 Task: Add an event with the title Third Candidate Interview with Panel, date '2024/05/21', time 7:50 AM to 9:50 AMand add a description: The Interview with Aman is a structured and focused conversation aimed at assessing their qualifications, skills, and suitability for a specific job role or position within the organization. The interview provides an opportunity for the hiring team to gather valuable information about the candidate's experience, abilities, and potential cultural fit., put the event into Yellow category, logged in from the account softage.9@softage.netand send the event invitation to softage.1@softage.net with CC to  softage.2@softage.net. Set a reminder for the event 5 minutes before
Action: Mouse moved to (85, 117)
Screenshot: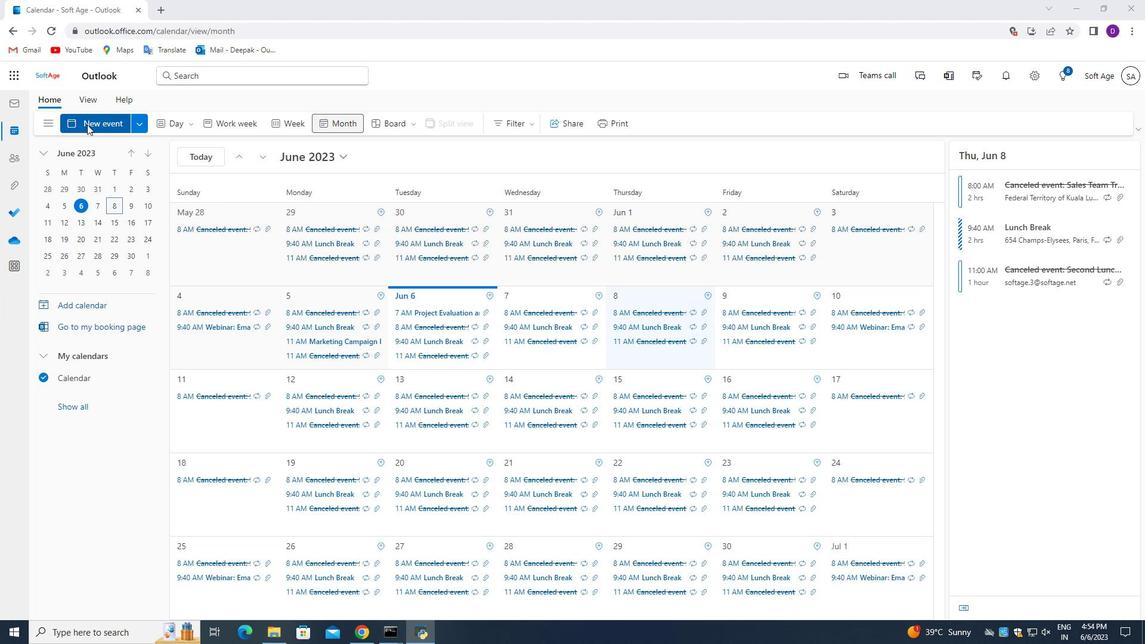 
Action: Mouse pressed left at (85, 117)
Screenshot: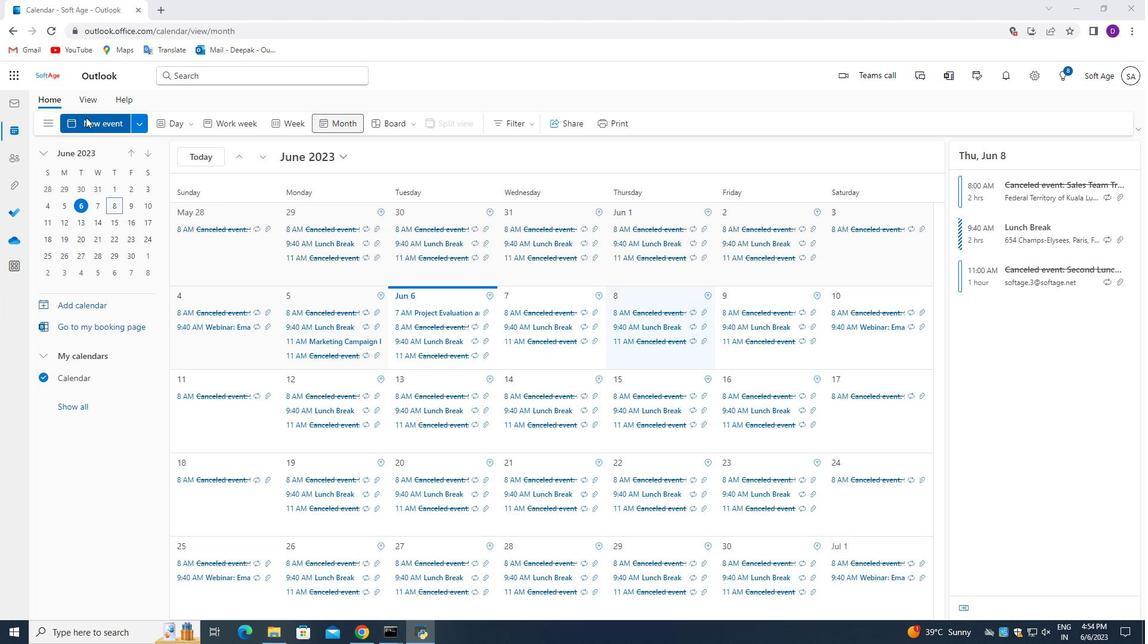 
Action: Mouse moved to (406, 434)
Screenshot: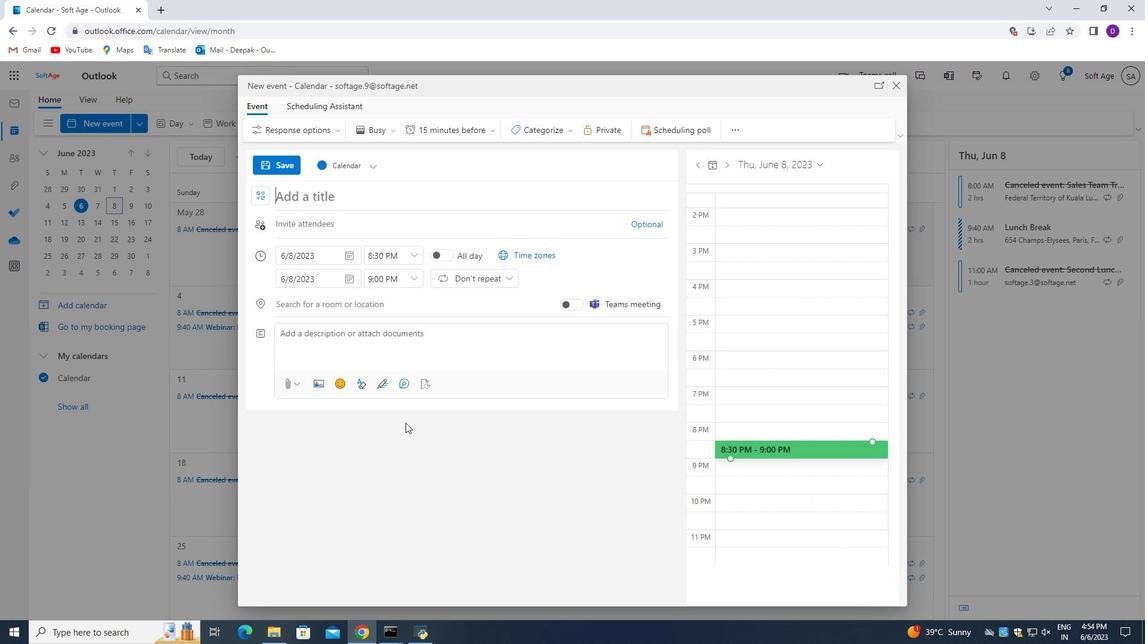 
Action: Key pressed <Key.shift_r>Third<Key.space><Key.shift_r>Candidate<Key.space><Key.shift>Interview<Key.space>with<Key.space><Key.shift>Panel,<Key.backspace>
Screenshot: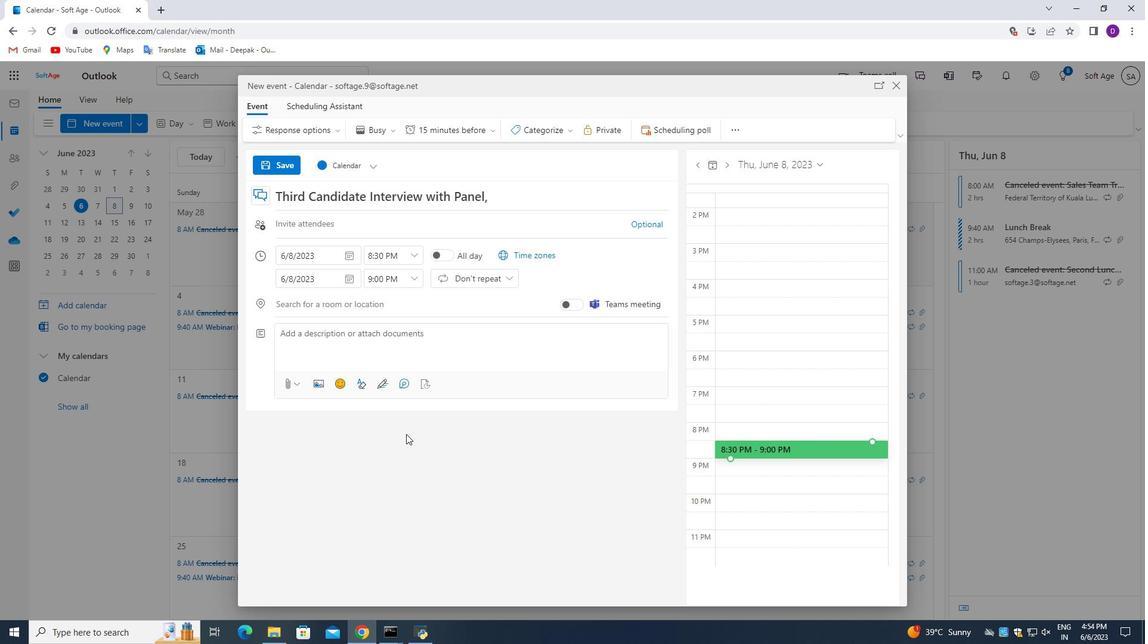 
Action: Mouse moved to (349, 254)
Screenshot: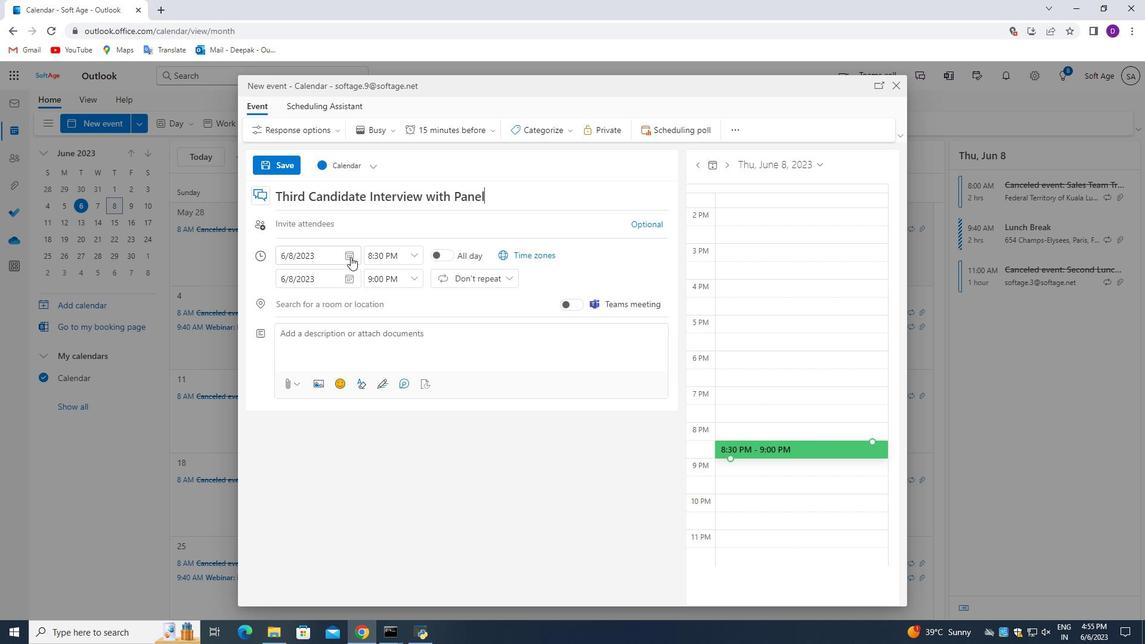 
Action: Mouse pressed left at (349, 254)
Screenshot: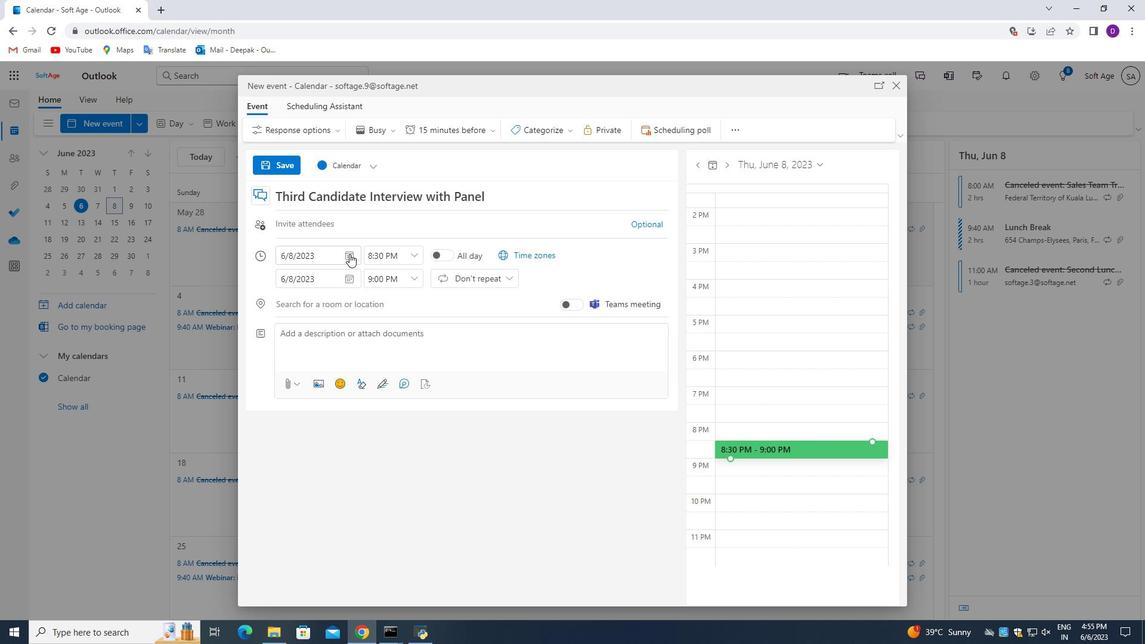 
Action: Mouse moved to (316, 278)
Screenshot: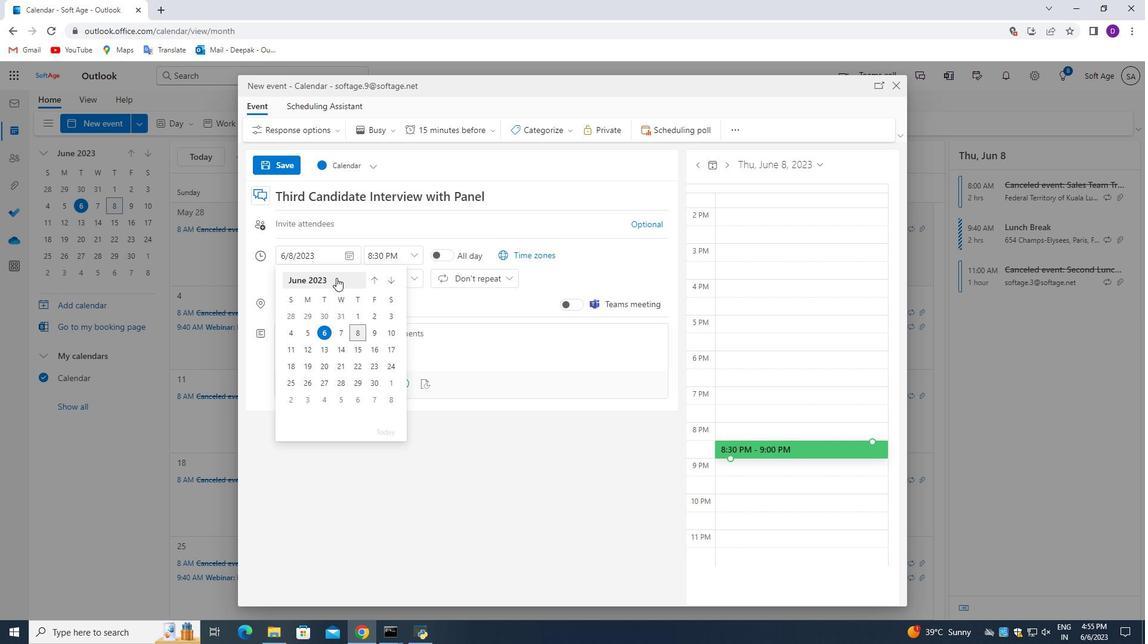 
Action: Mouse pressed left at (316, 278)
Screenshot: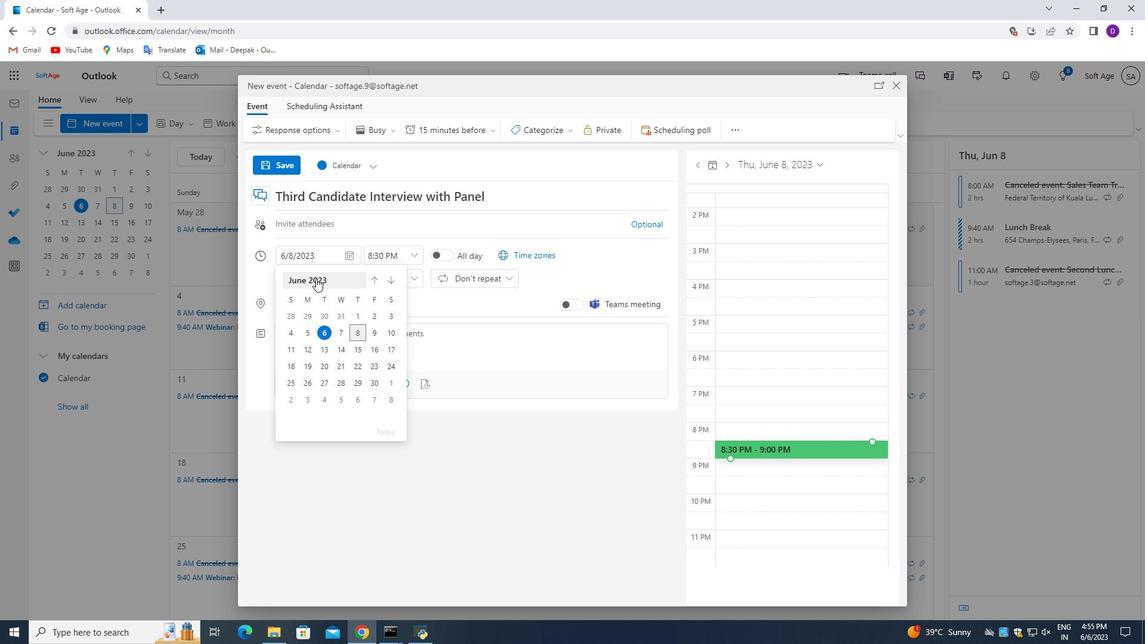 
Action: Mouse moved to (390, 284)
Screenshot: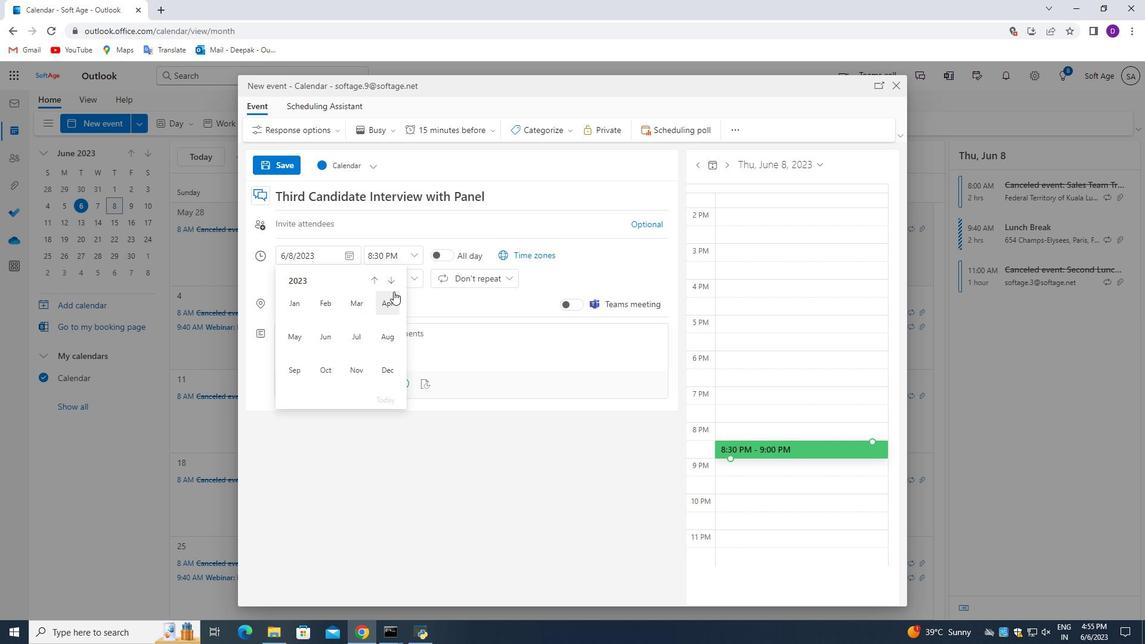 
Action: Mouse pressed left at (390, 284)
Screenshot: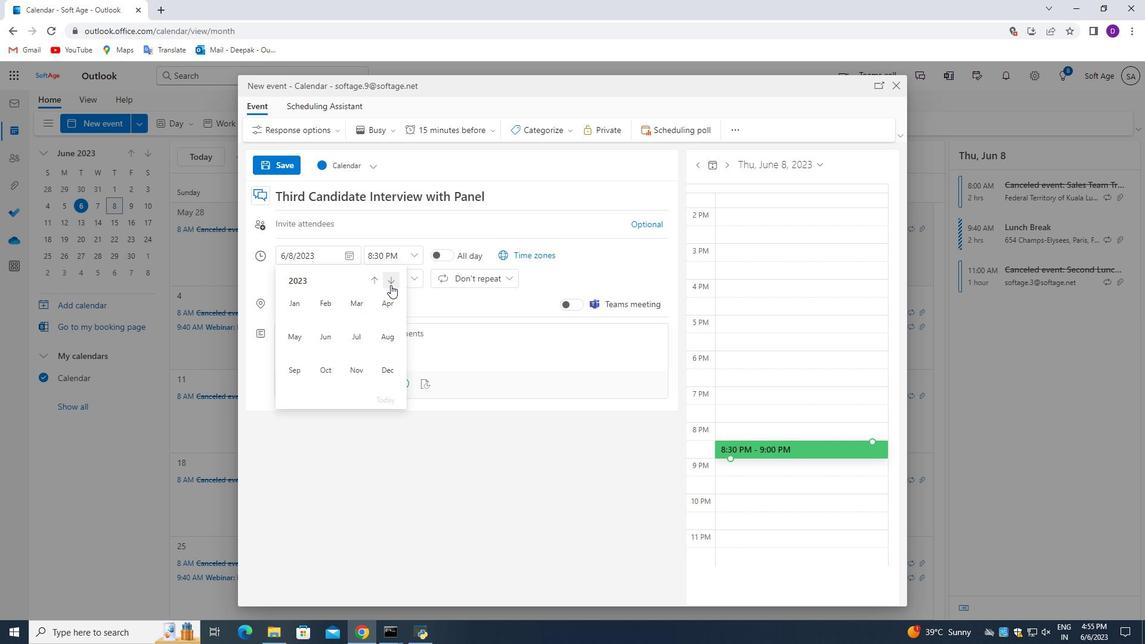 
Action: Mouse moved to (292, 335)
Screenshot: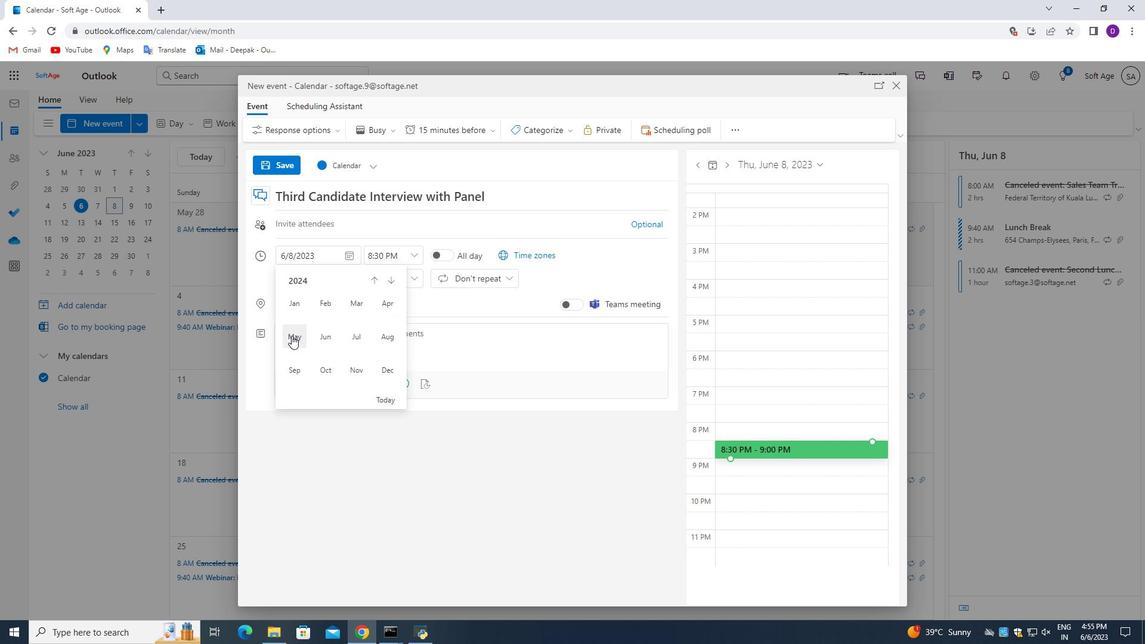 
Action: Mouse pressed left at (292, 335)
Screenshot: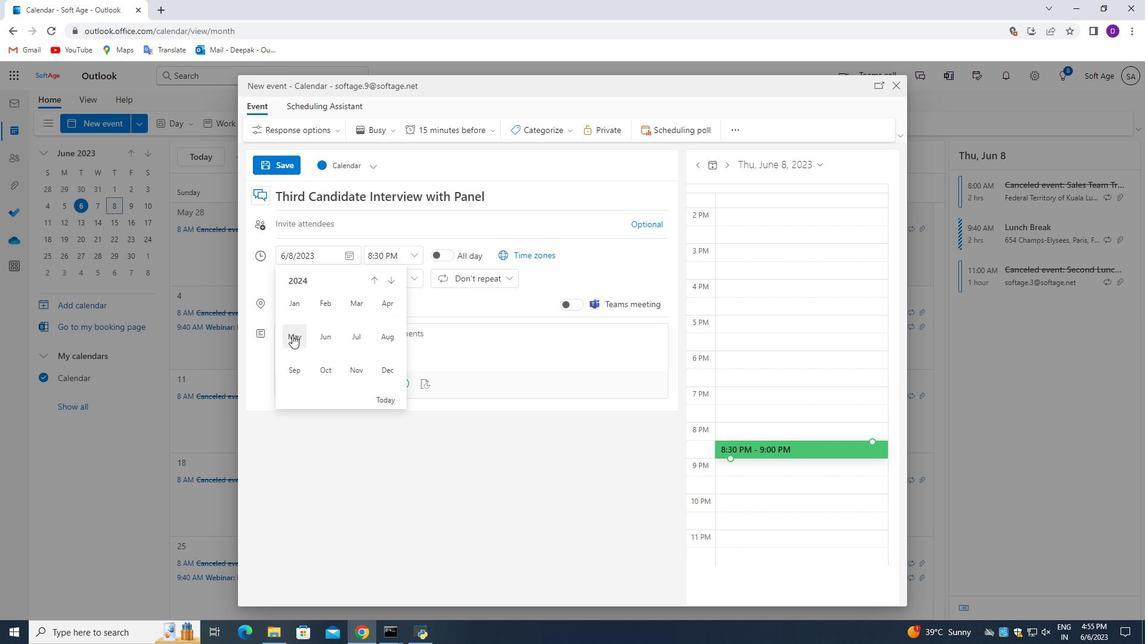 
Action: Mouse moved to (322, 364)
Screenshot: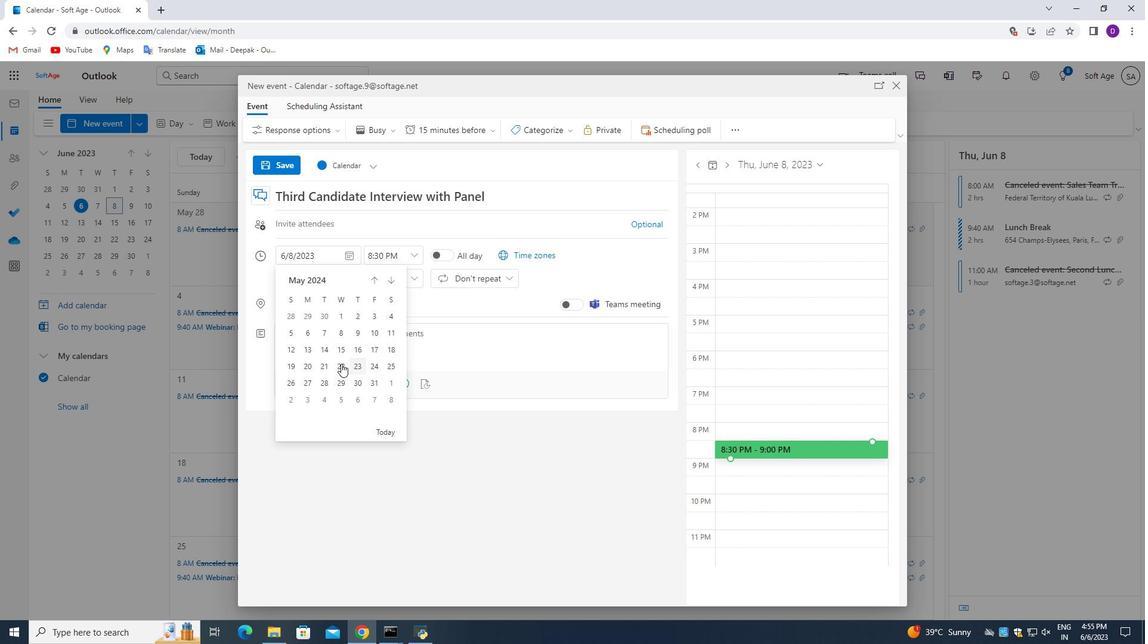 
Action: Mouse pressed left at (322, 364)
Screenshot: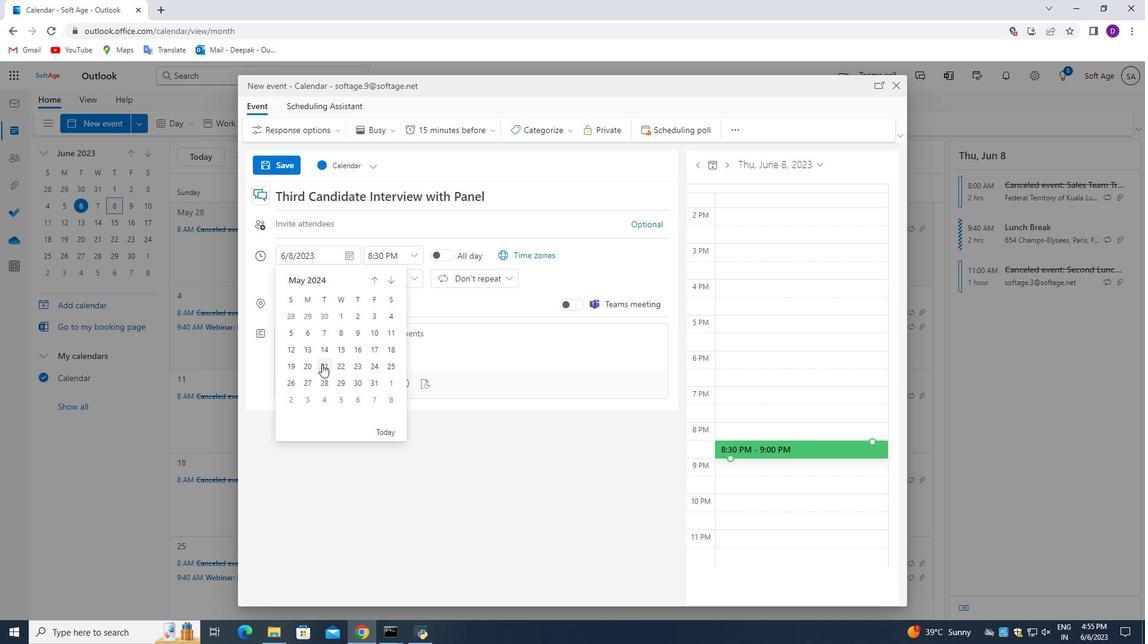 
Action: Mouse moved to (417, 256)
Screenshot: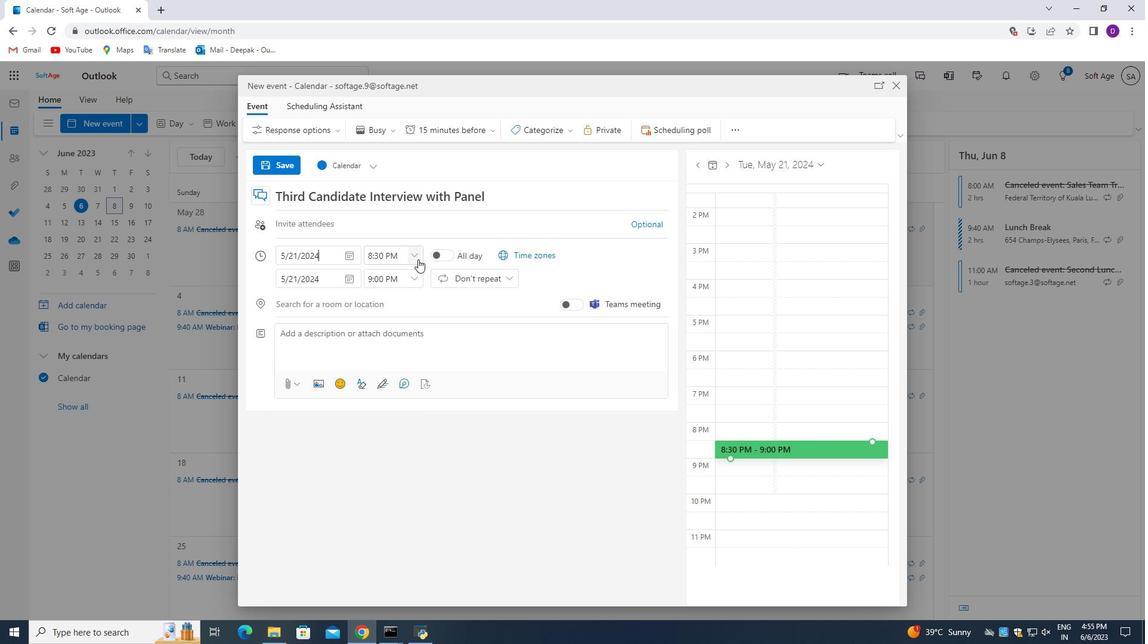 
Action: Mouse pressed left at (417, 256)
Screenshot: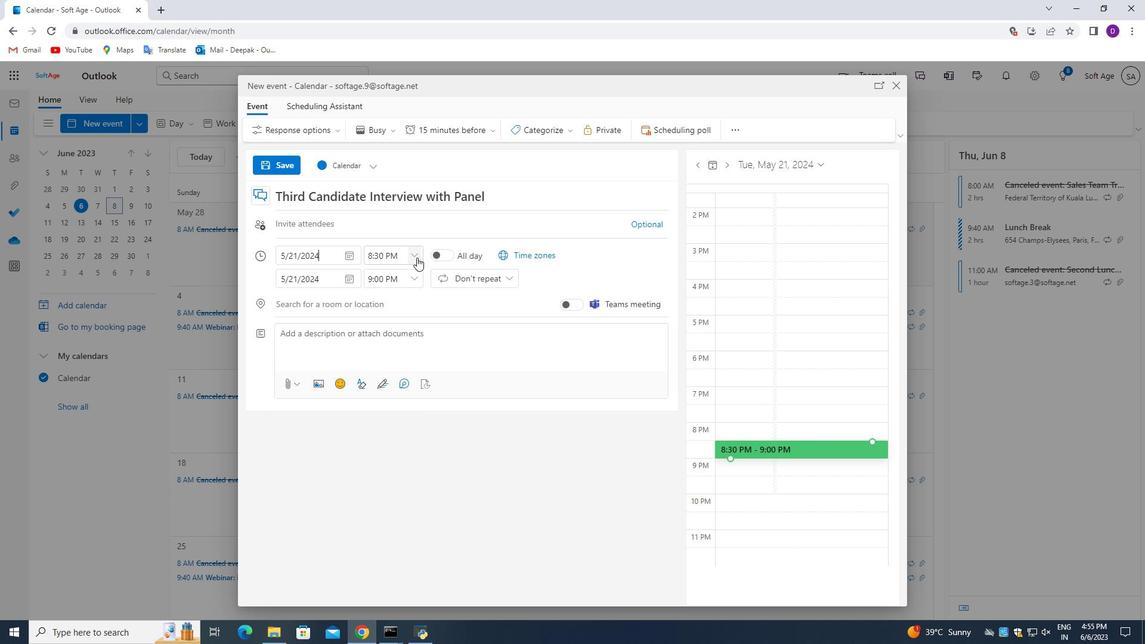 
Action: Mouse moved to (395, 346)
Screenshot: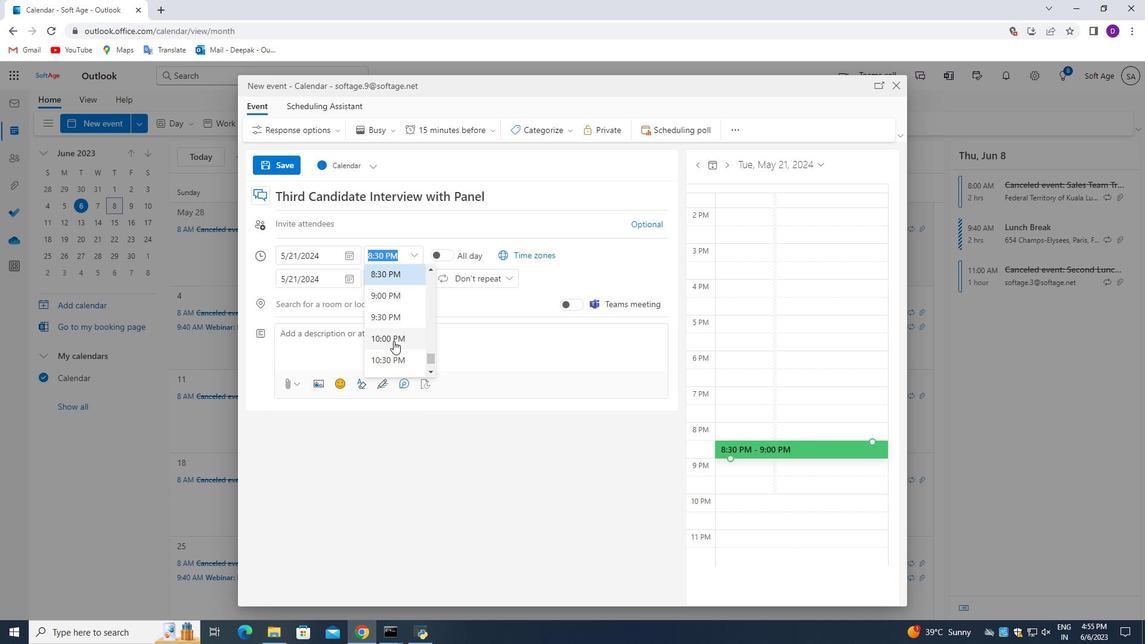 
Action: Mouse scrolled (395, 346) with delta (0, 0)
Screenshot: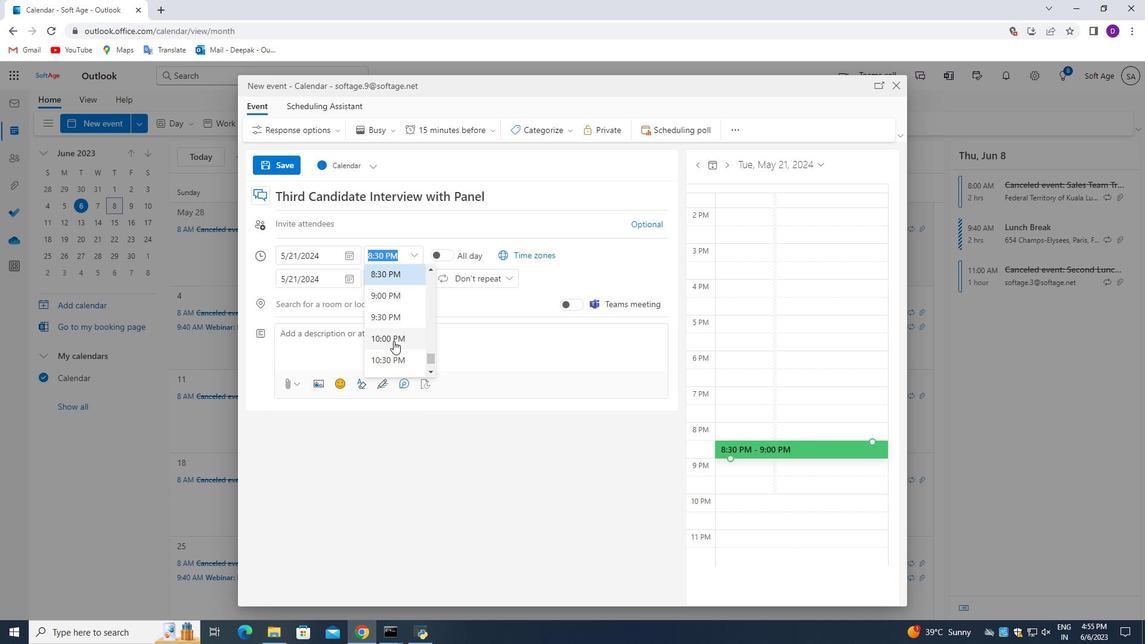 
Action: Mouse moved to (395, 347)
Screenshot: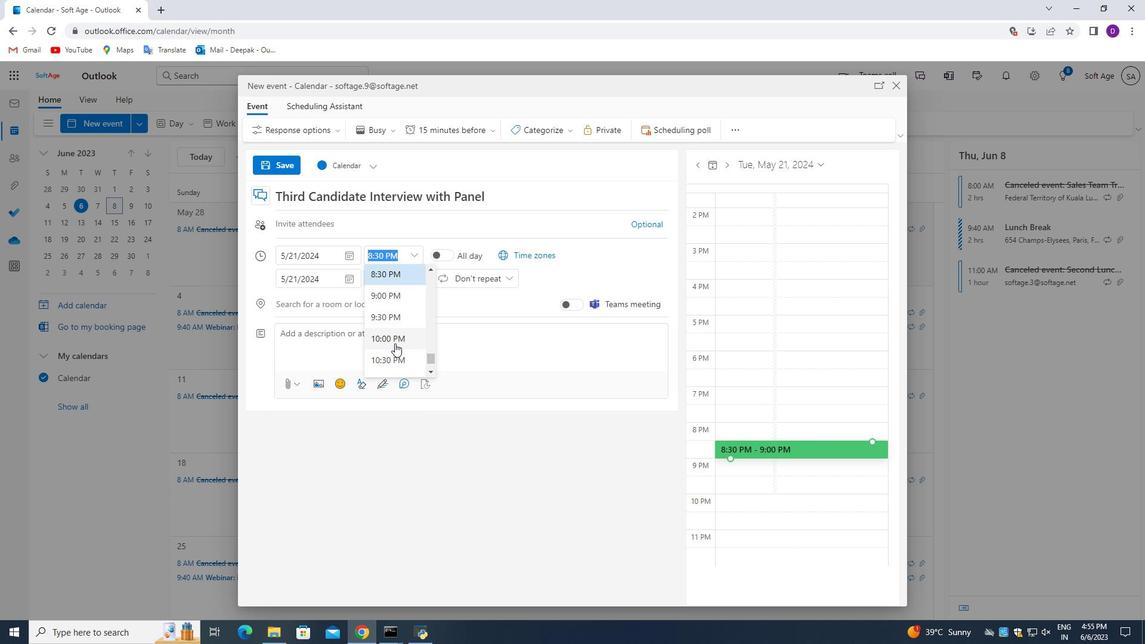 
Action: Mouse scrolled (395, 347) with delta (0, 0)
Screenshot: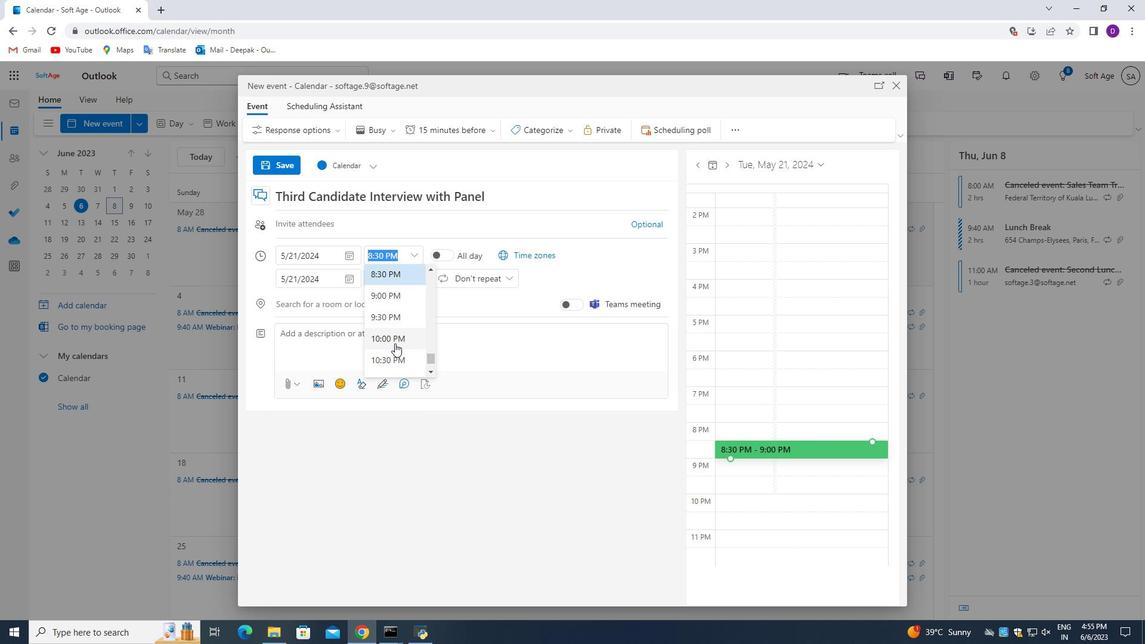 
Action: Mouse moved to (395, 347)
Screenshot: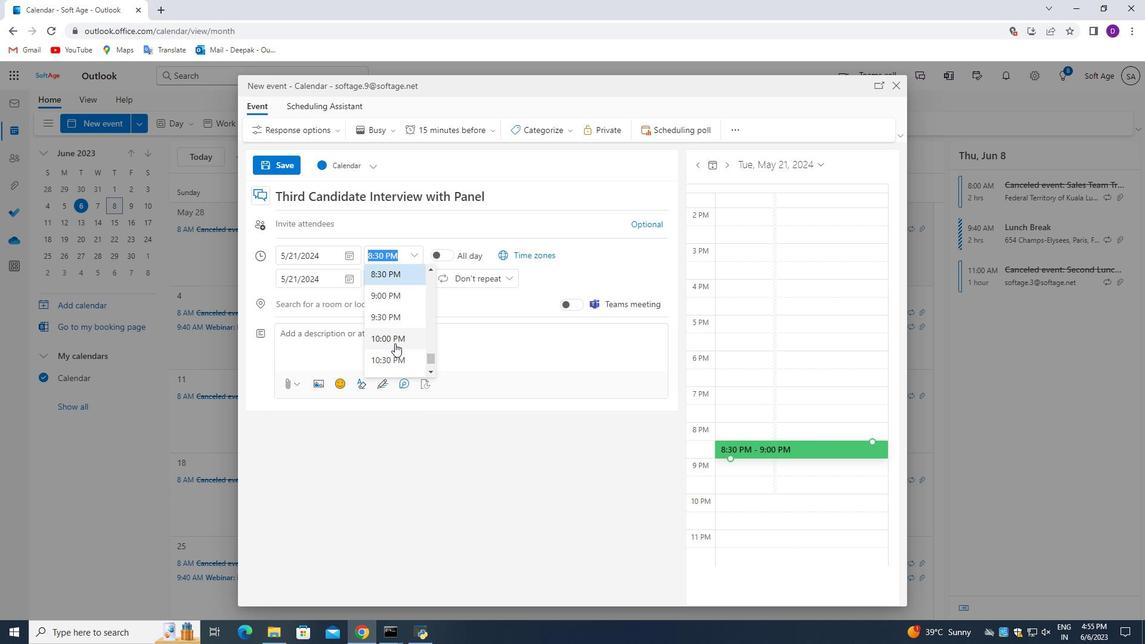 
Action: Mouse scrolled (395, 347) with delta (0, 0)
Screenshot: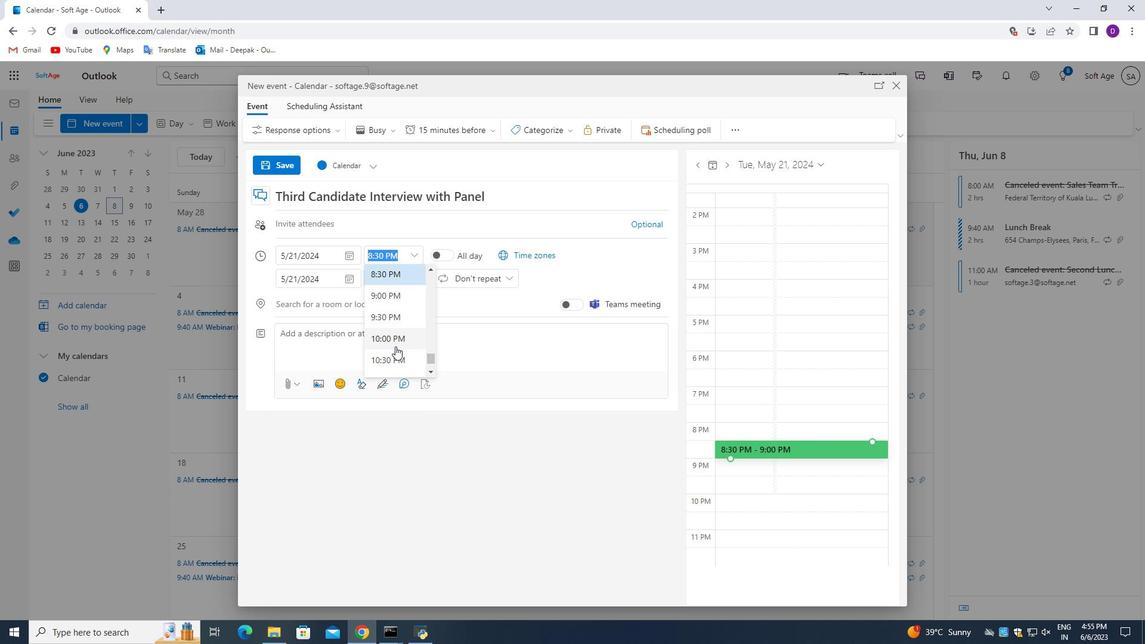 
Action: Mouse scrolled (395, 347) with delta (0, 0)
Screenshot: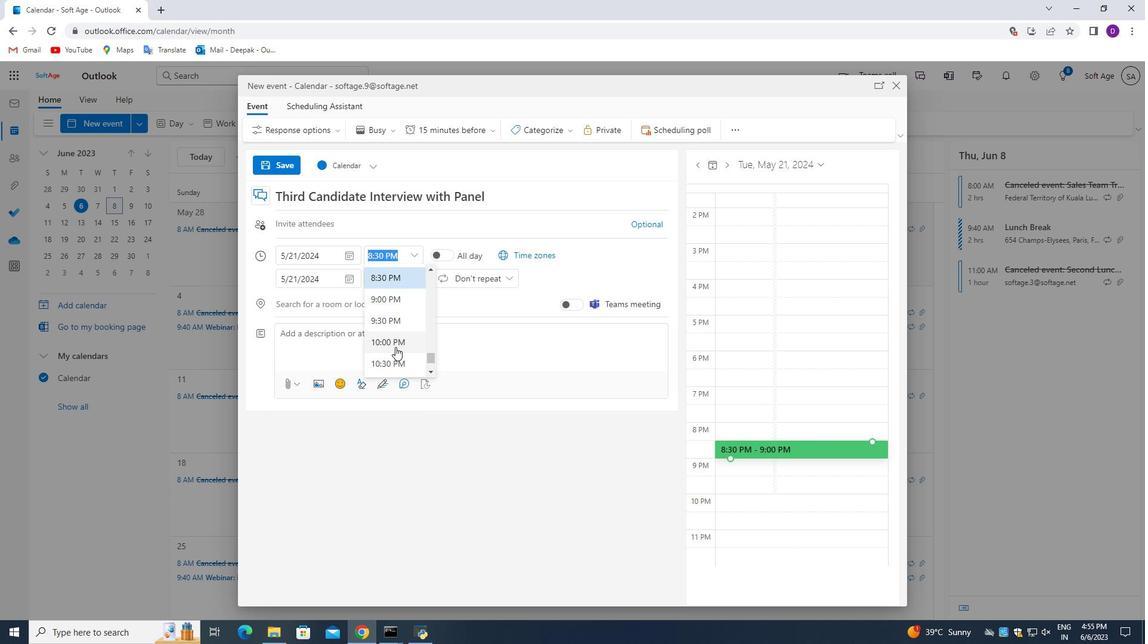 
Action: Mouse scrolled (395, 347) with delta (0, 0)
Screenshot: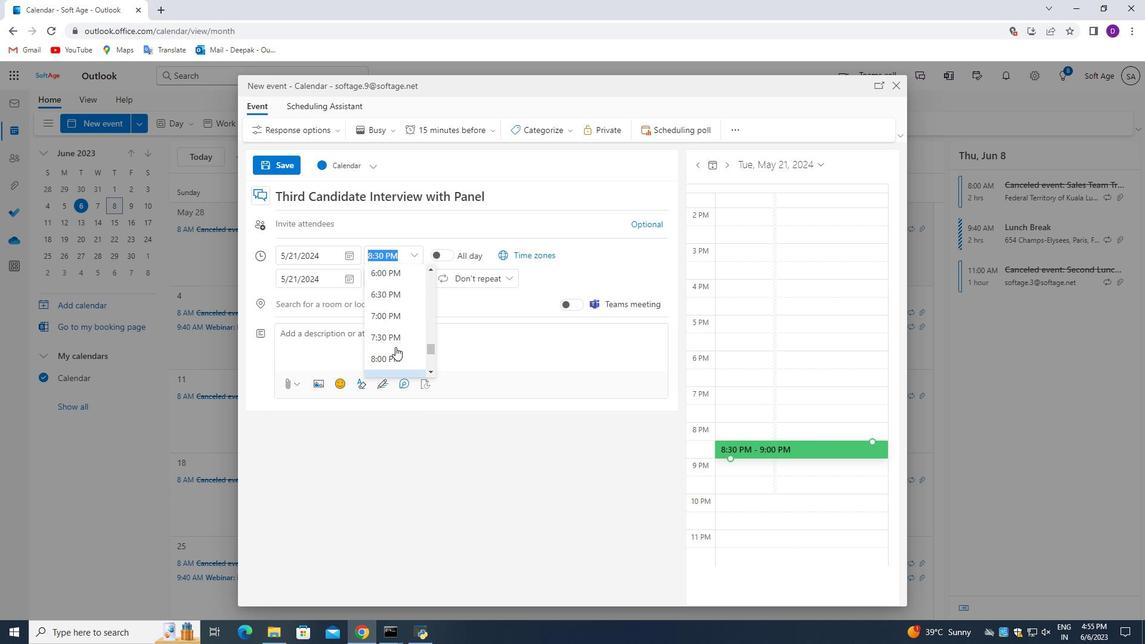 
Action: Mouse moved to (389, 341)
Screenshot: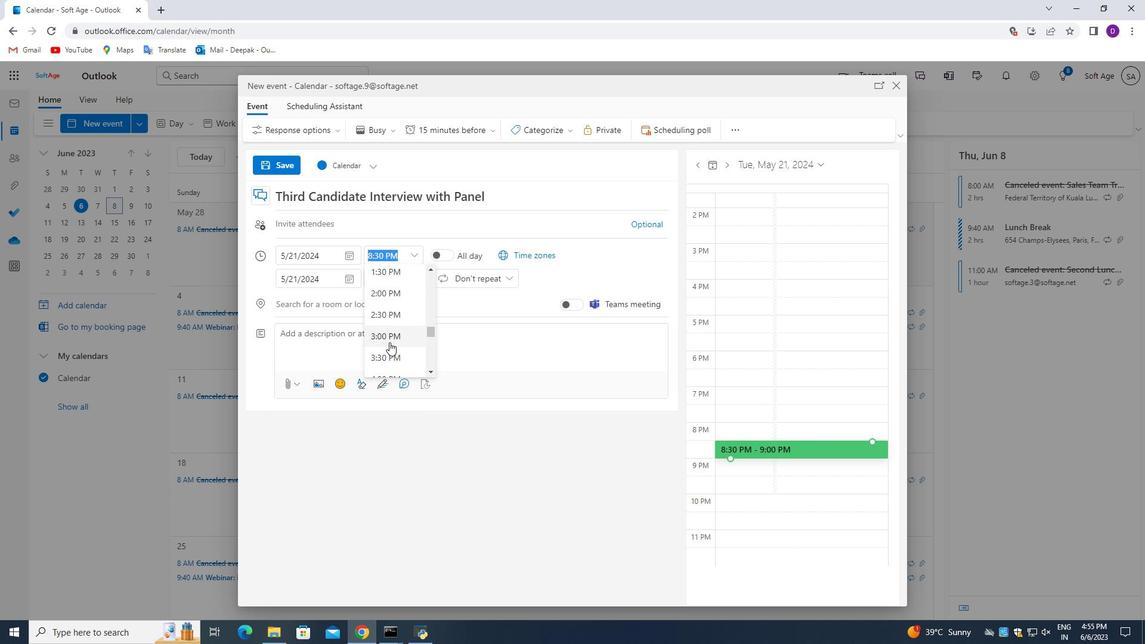 
Action: Mouse scrolled (389, 341) with delta (0, 0)
Screenshot: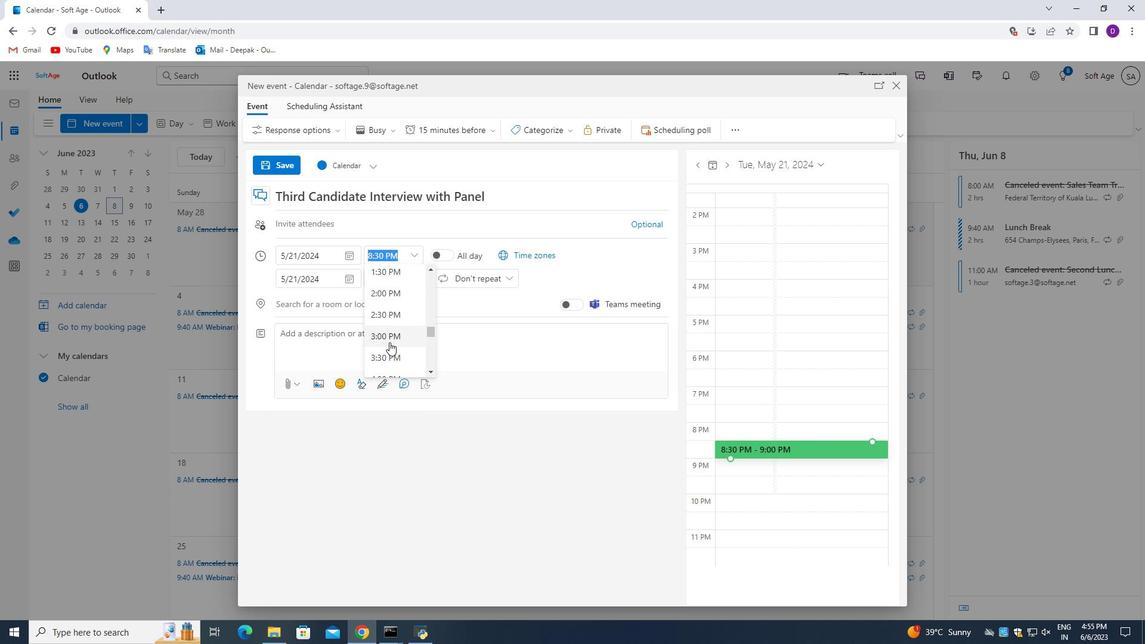 
Action: Mouse scrolled (389, 341) with delta (0, 0)
Screenshot: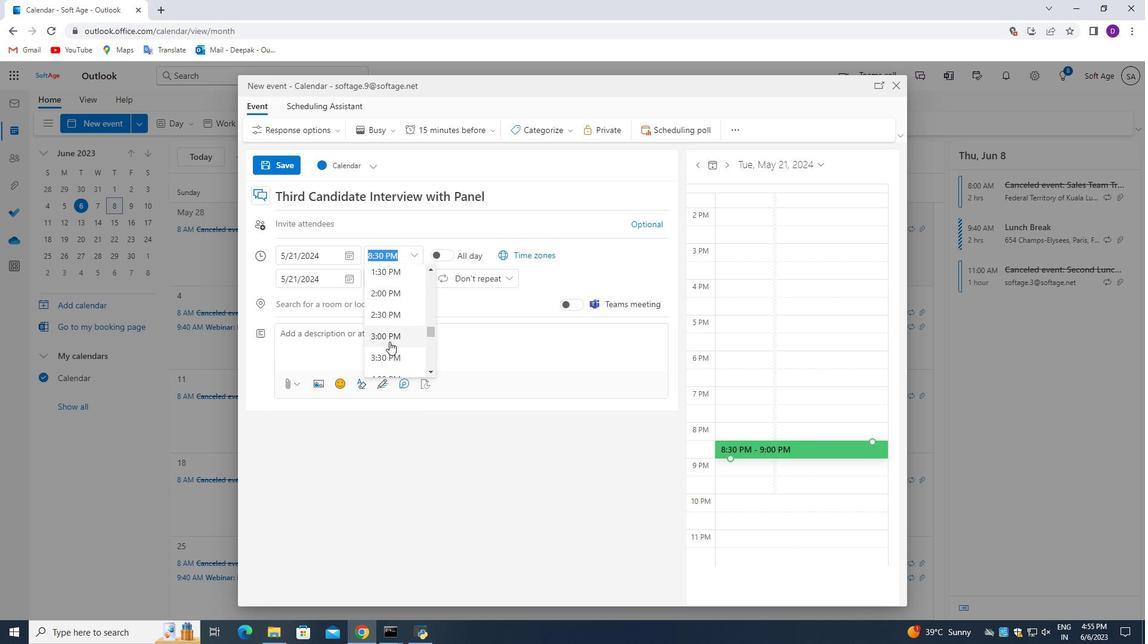 
Action: Mouse moved to (389, 341)
Screenshot: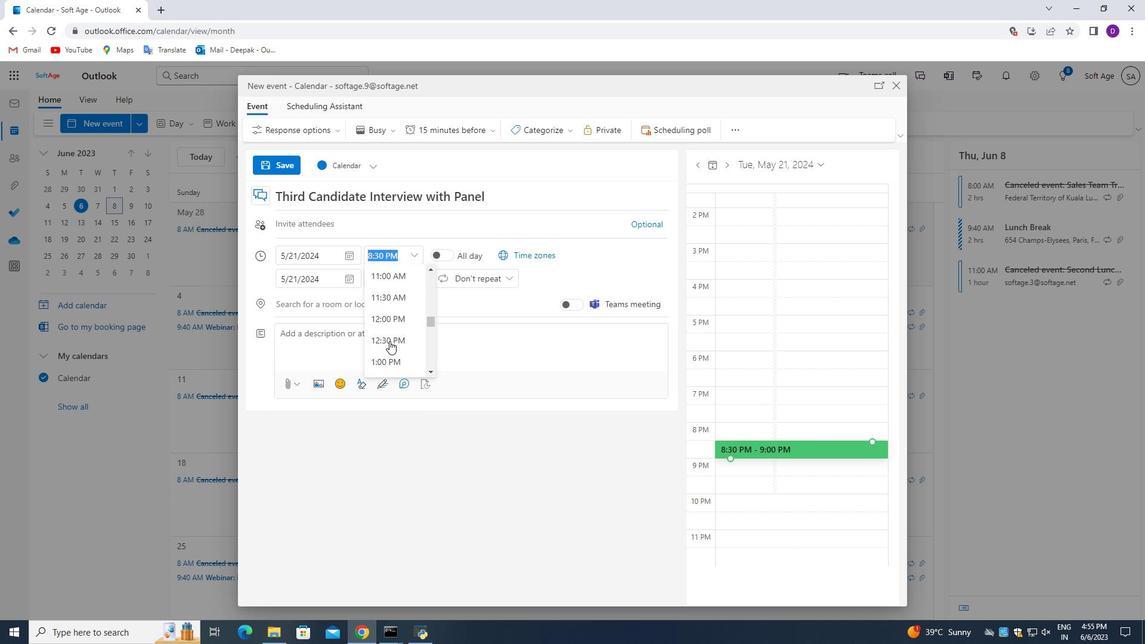 
Action: Mouse scrolled (389, 341) with delta (0, 0)
Screenshot: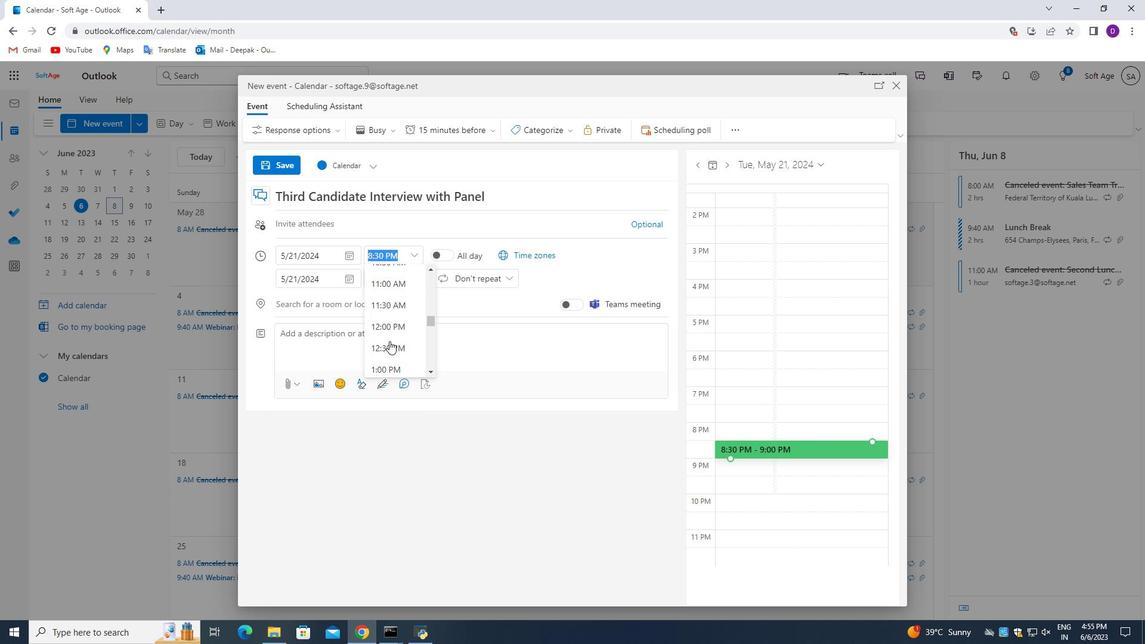 
Action: Mouse scrolled (389, 341) with delta (0, 0)
Screenshot: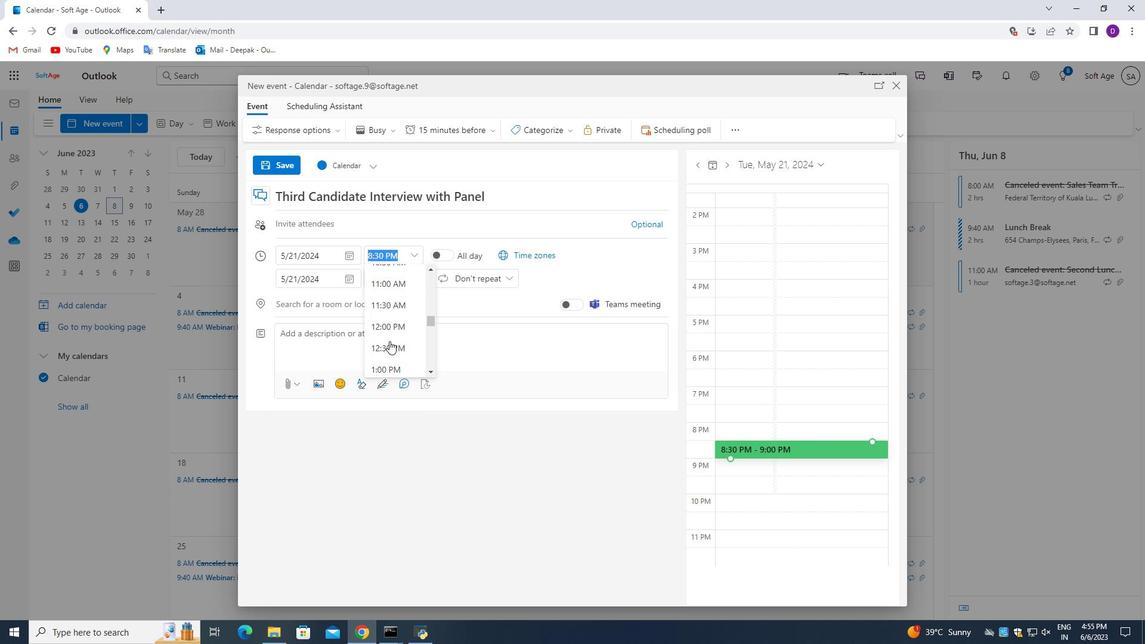 
Action: Mouse moved to (384, 325)
Screenshot: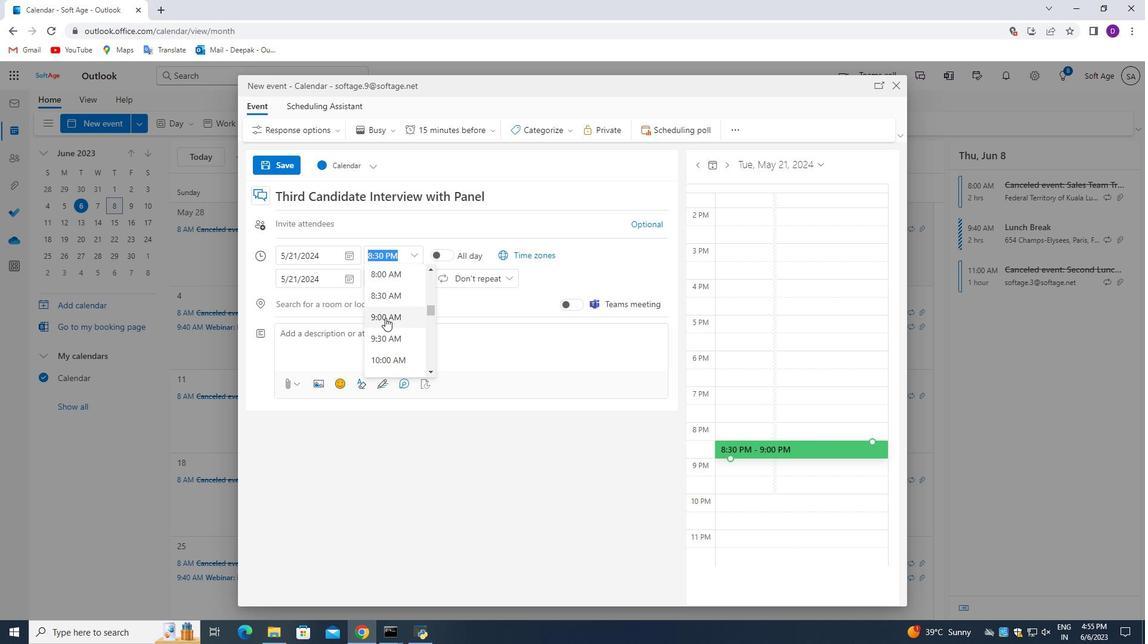 
Action: Mouse scrolled (384, 322) with delta (0, 0)
Screenshot: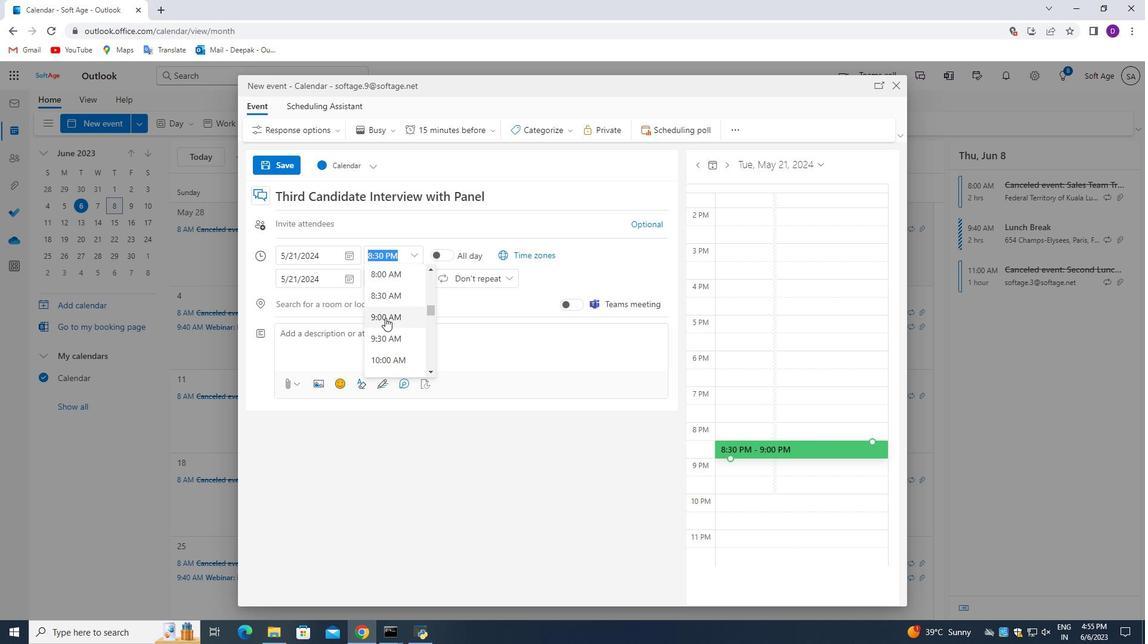 
Action: Mouse moved to (386, 333)
Screenshot: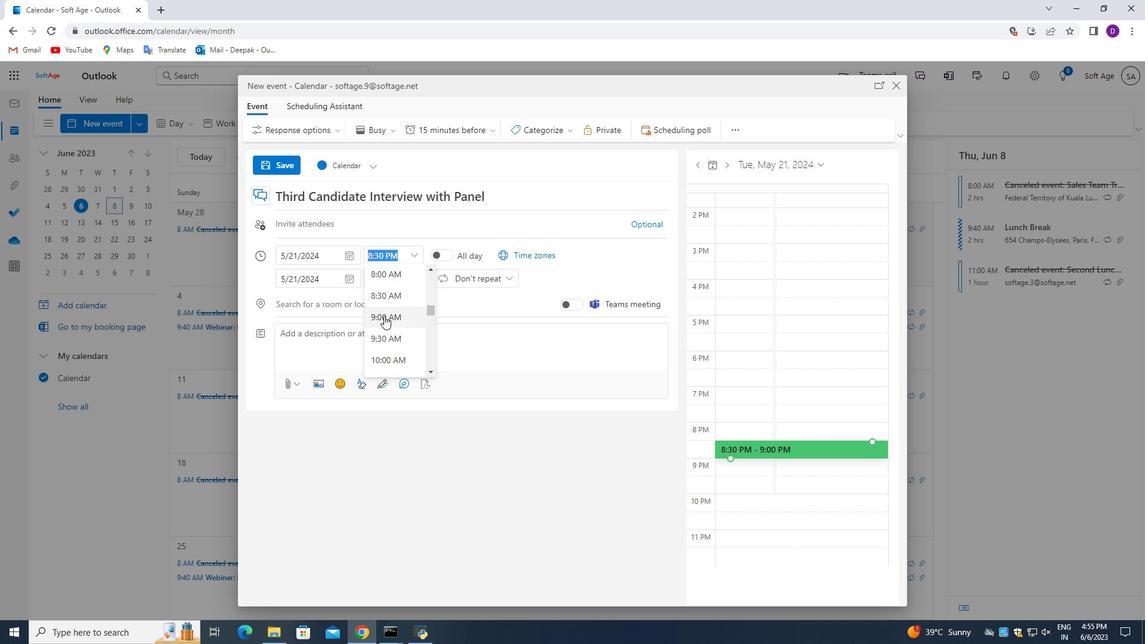 
Action: Mouse scrolled (386, 333) with delta (0, 0)
Screenshot: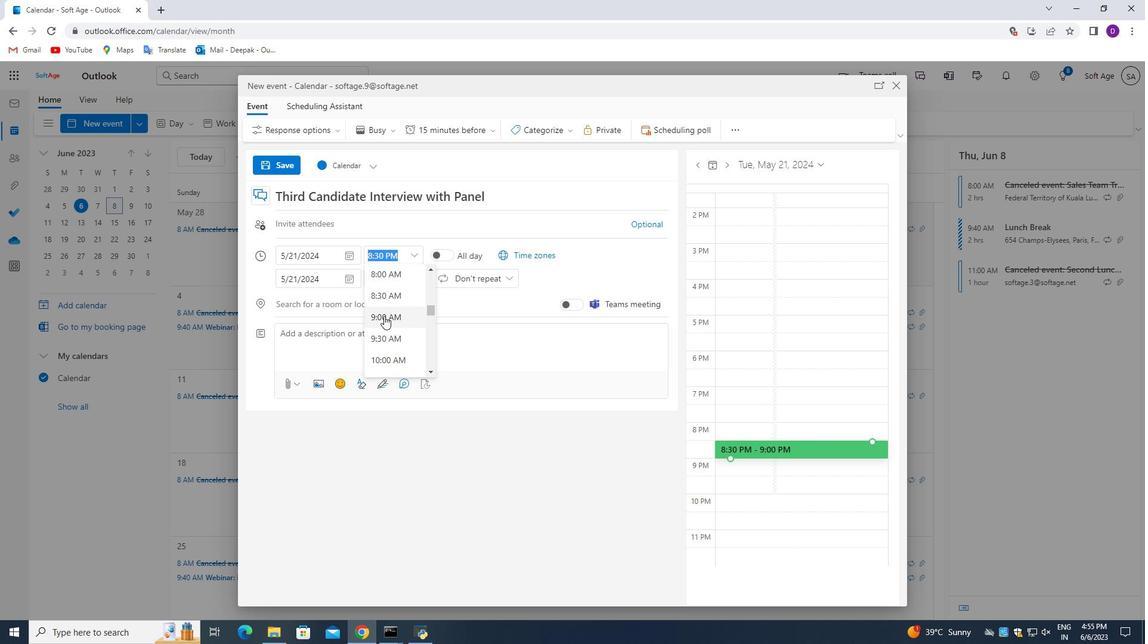
Action: Mouse scrolled (386, 332) with delta (0, 0)
Screenshot: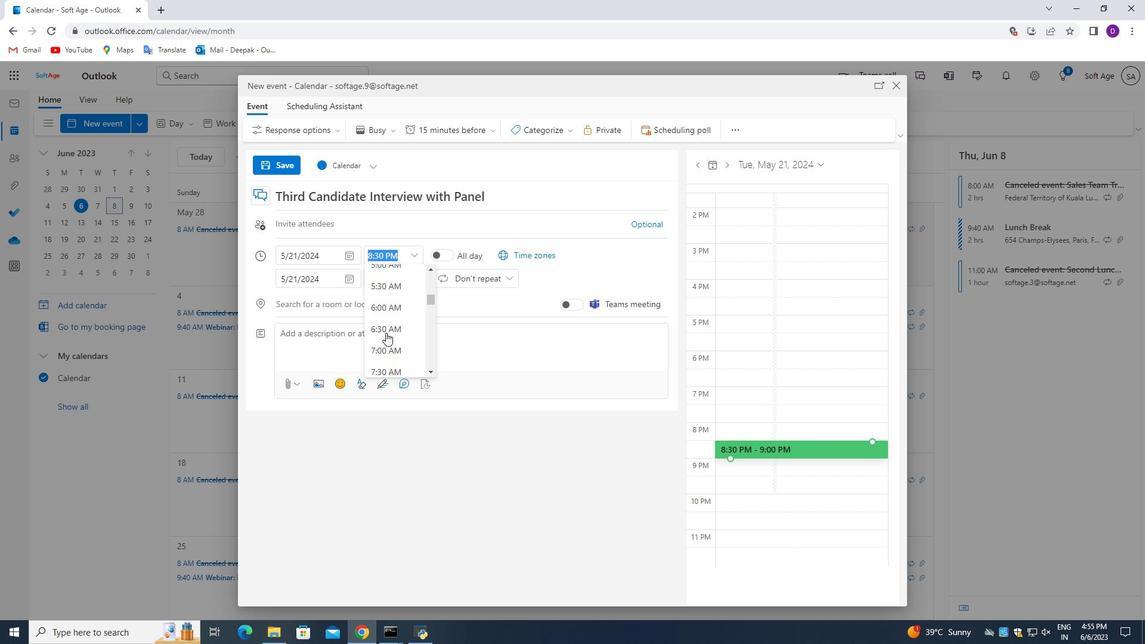 
Action: Mouse moved to (392, 313)
Screenshot: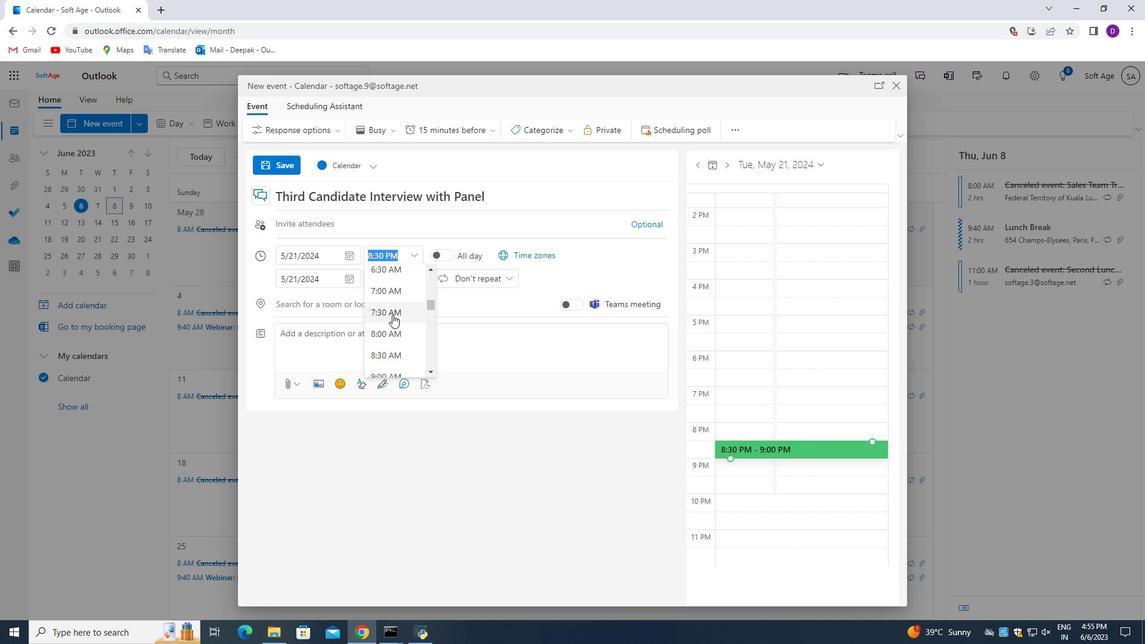 
Action: Mouse pressed left at (392, 313)
Screenshot: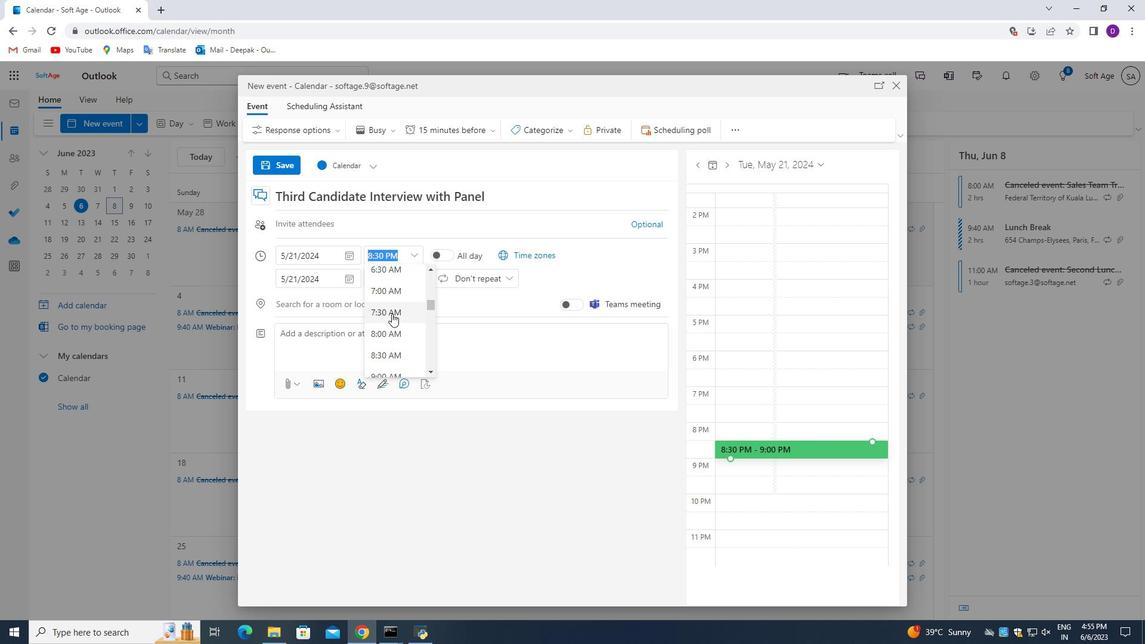 
Action: Mouse moved to (379, 257)
Screenshot: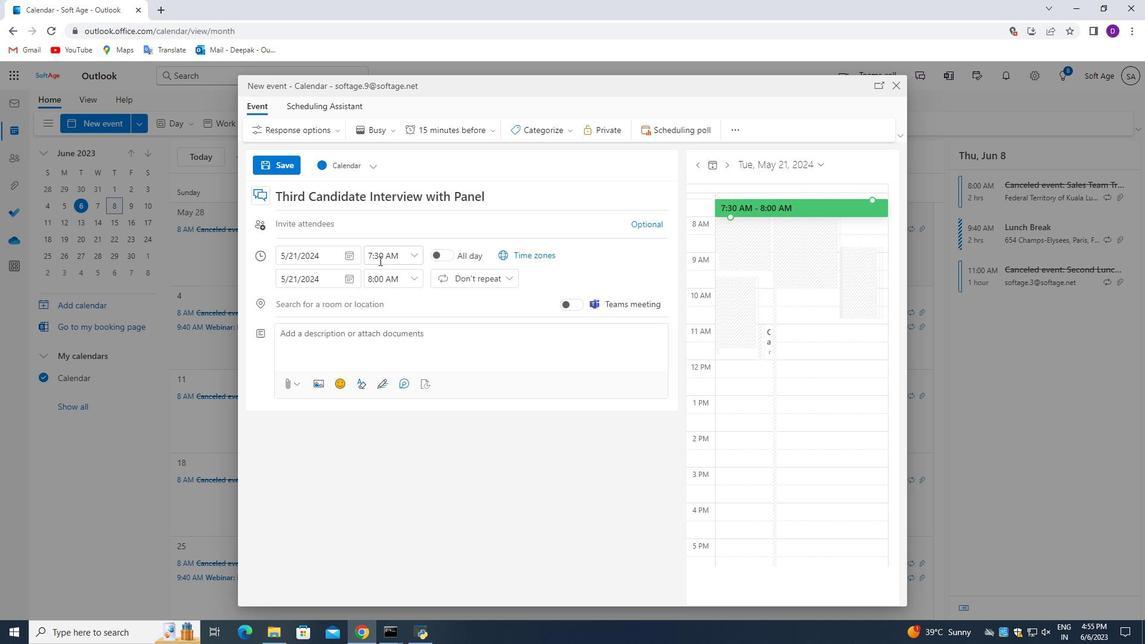 
Action: Mouse pressed left at (379, 257)
Screenshot: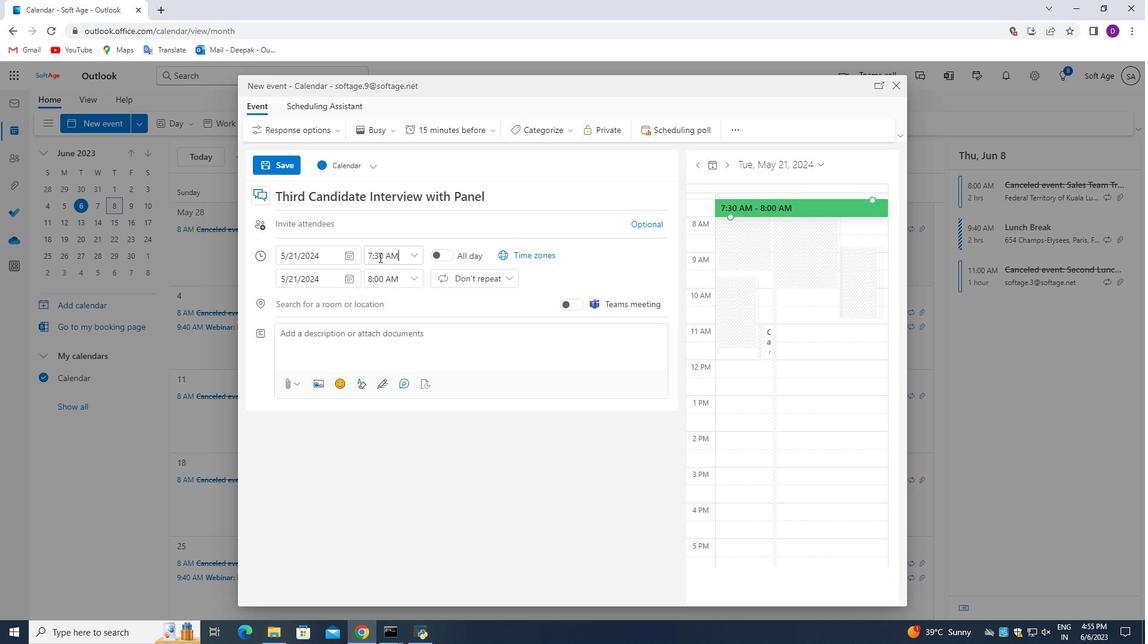 
Action: Mouse moved to (379, 218)
Screenshot: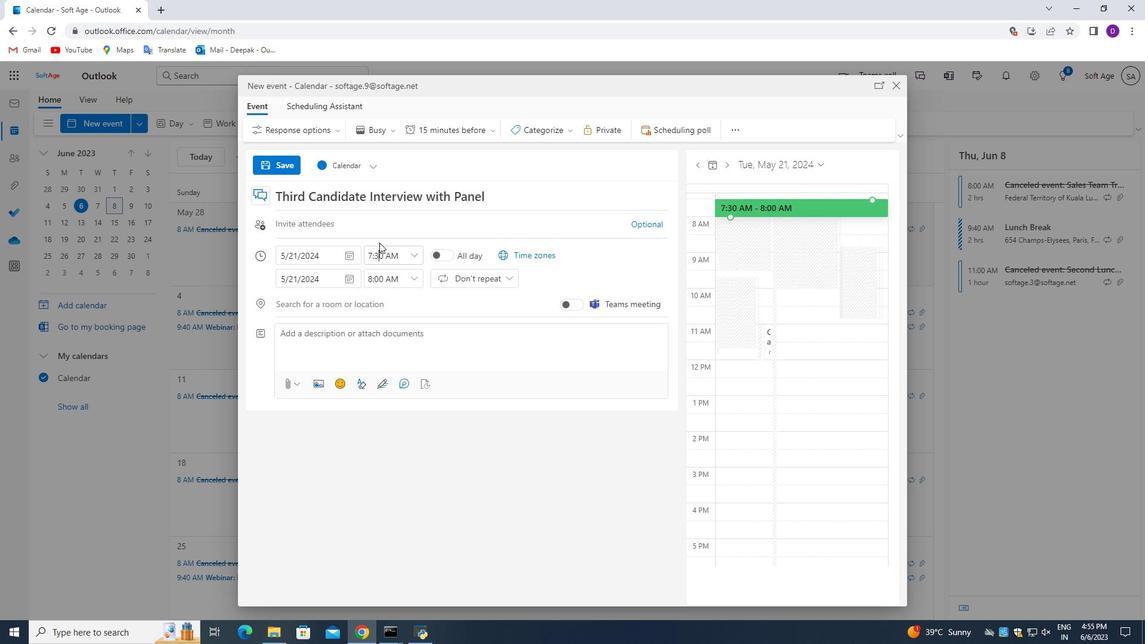 
Action: Key pressed <Key.backspace>5
Screenshot: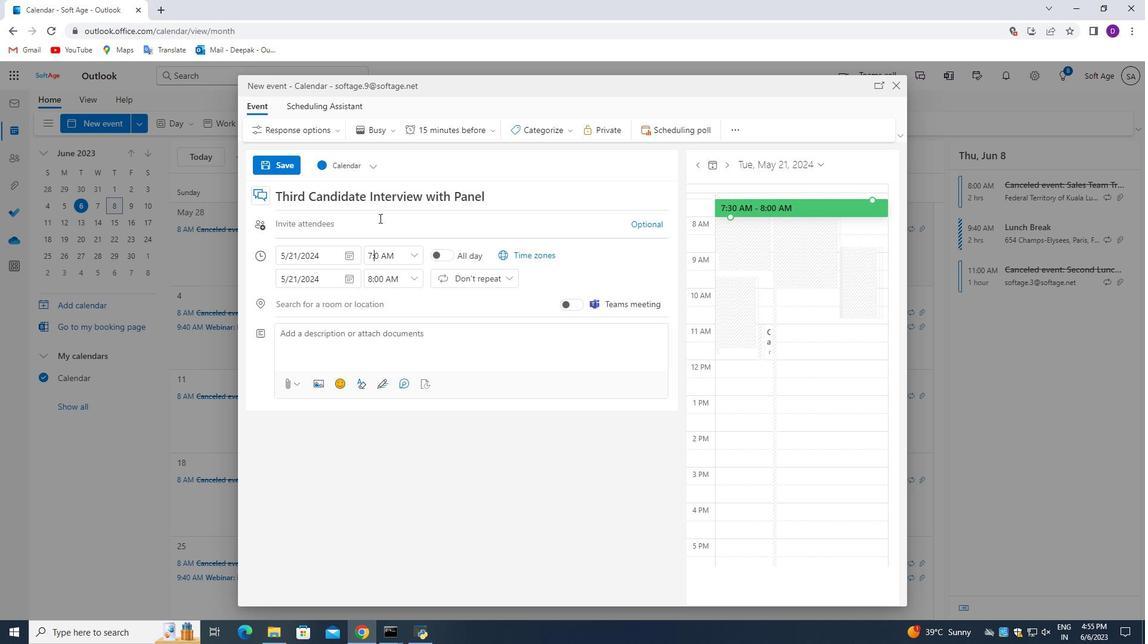 
Action: Mouse moved to (371, 276)
Screenshot: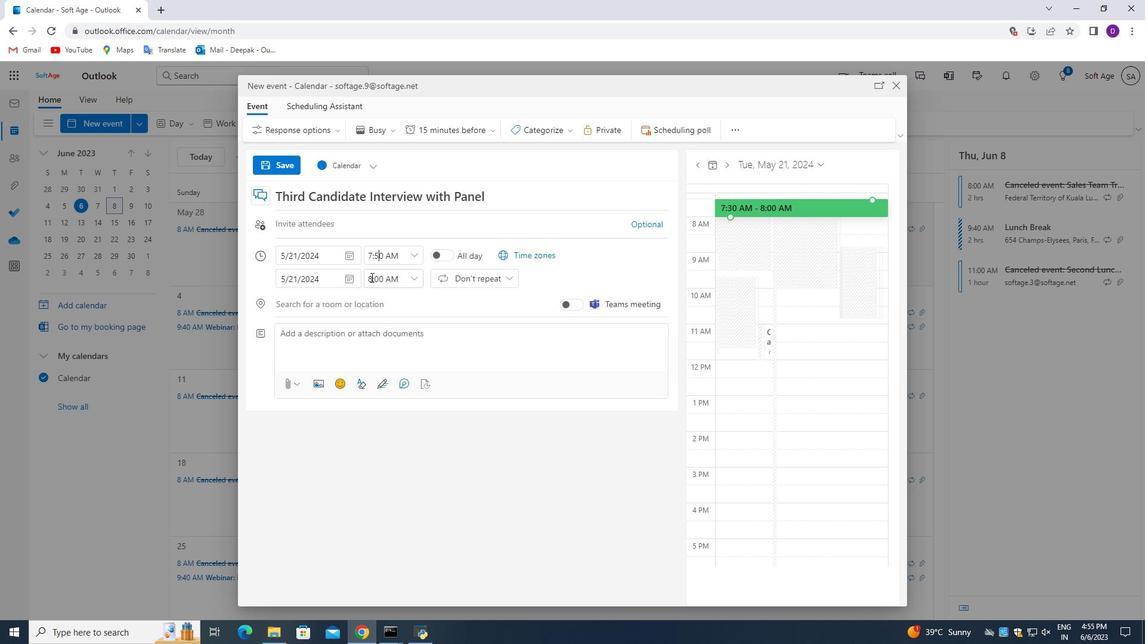 
Action: Mouse pressed left at (371, 276)
Screenshot: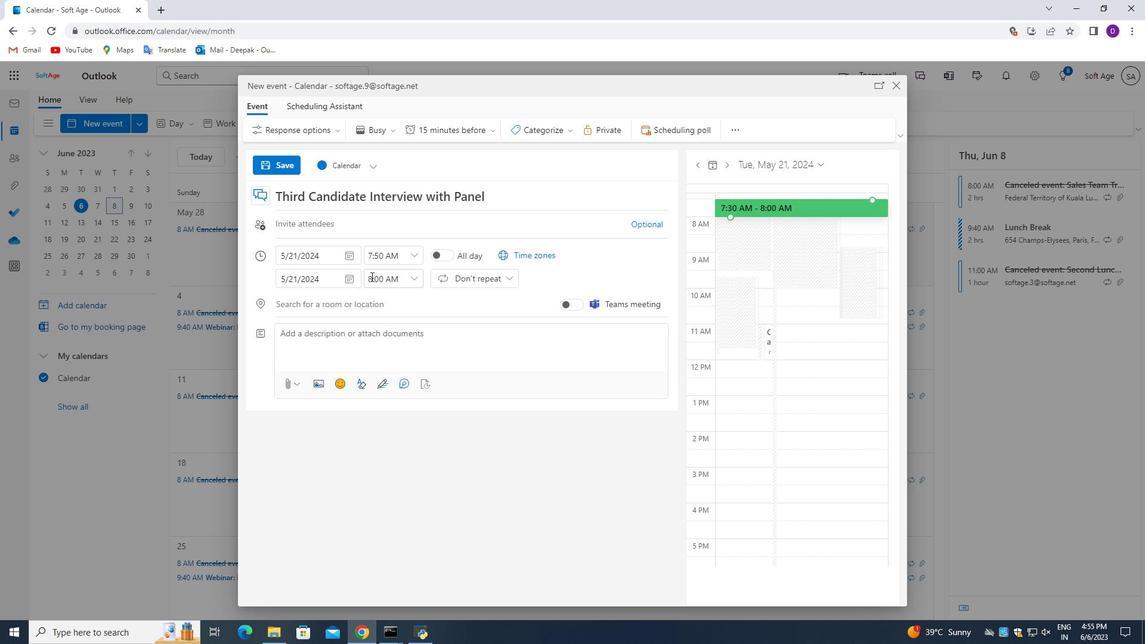 
Action: Mouse moved to (371, 281)
Screenshot: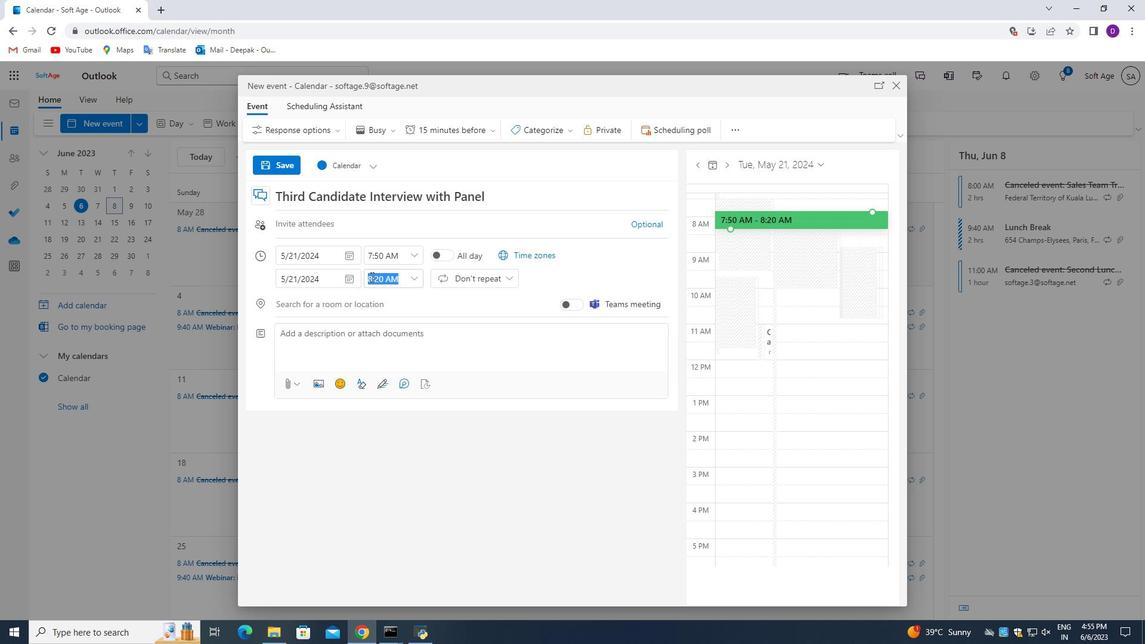 
Action: Mouse pressed left at (371, 281)
Screenshot: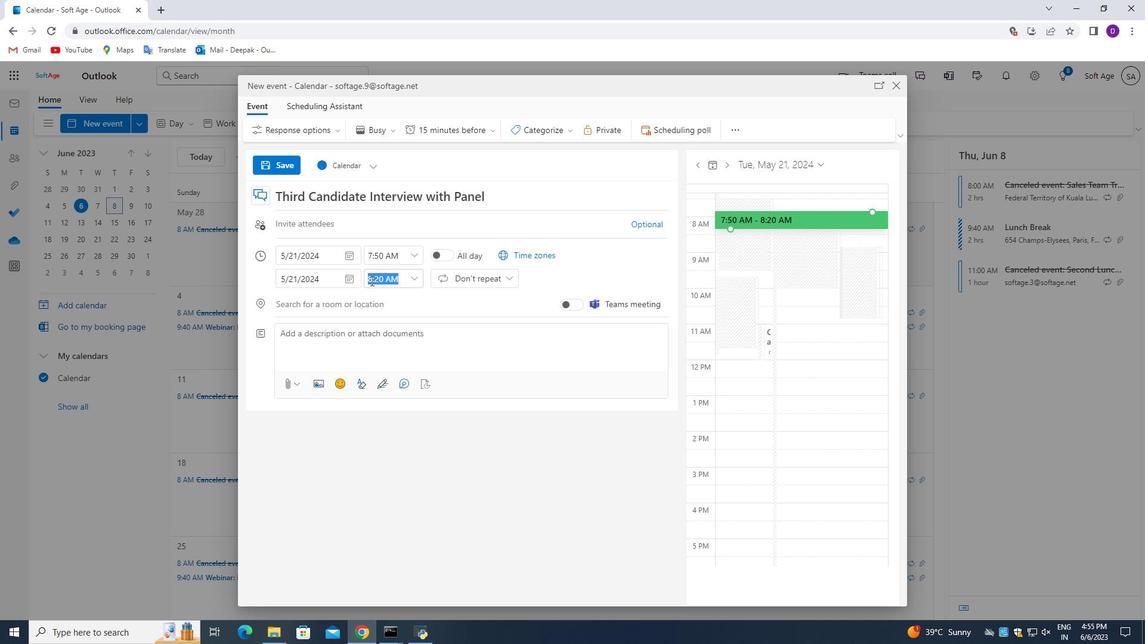 
Action: Mouse moved to (402, 319)
Screenshot: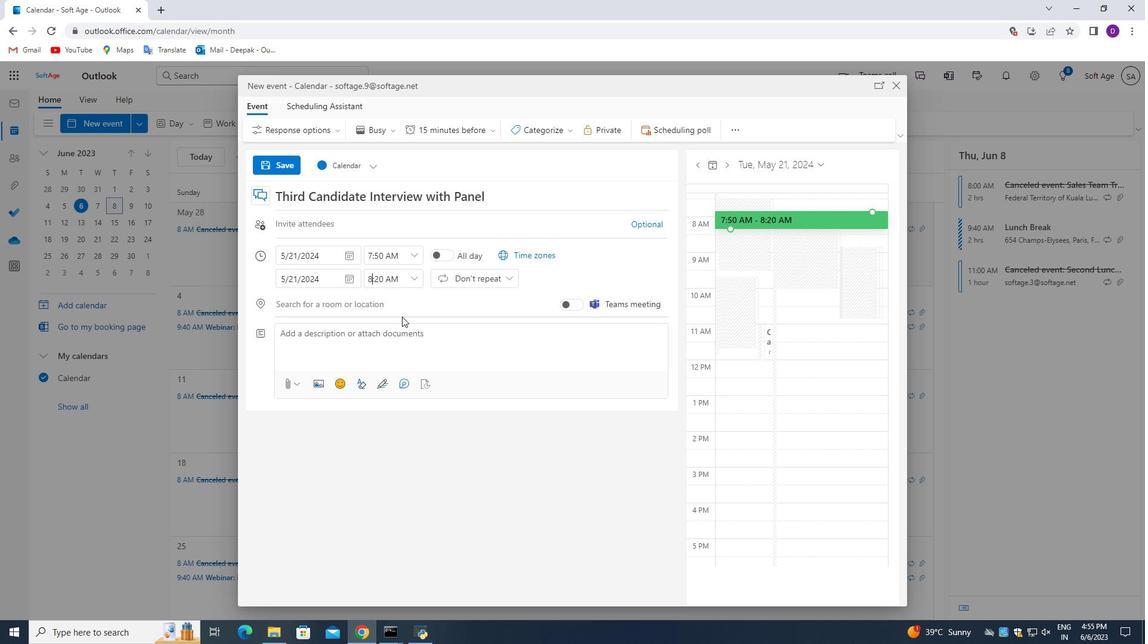 
Action: Key pressed <Key.backspace>9
Screenshot: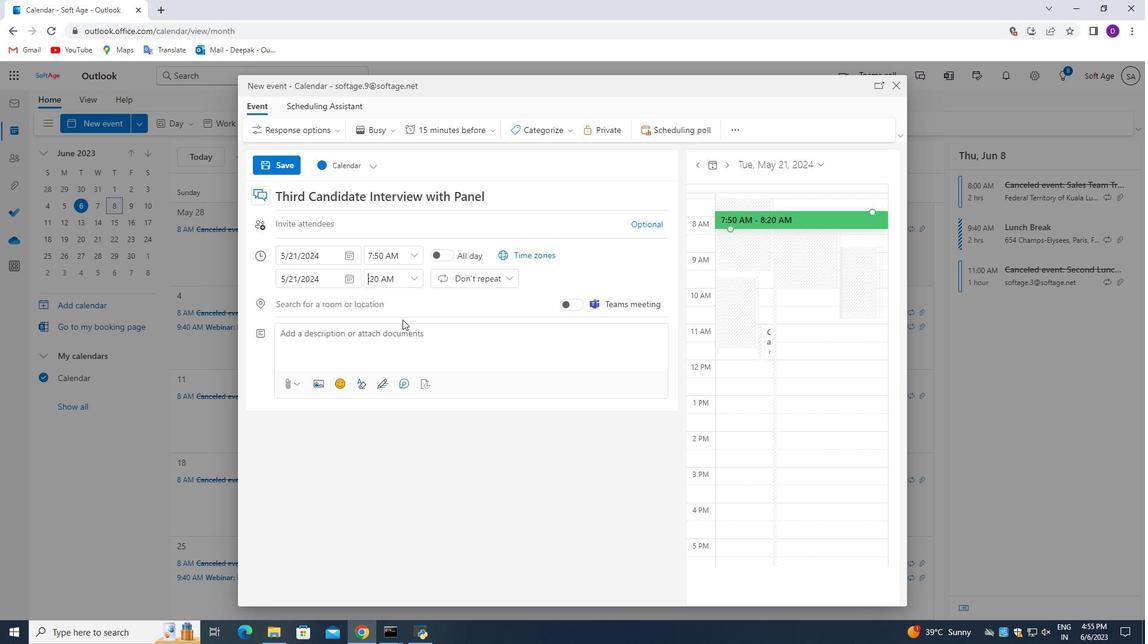 
Action: Mouse moved to (378, 278)
Screenshot: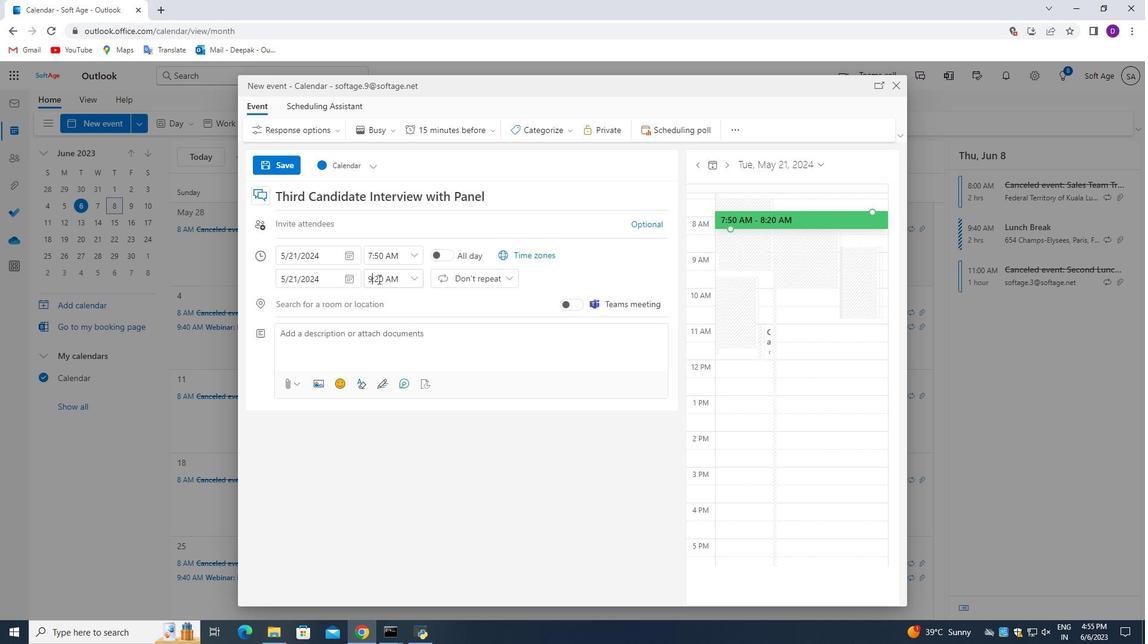 
Action: Mouse pressed left at (378, 278)
Screenshot: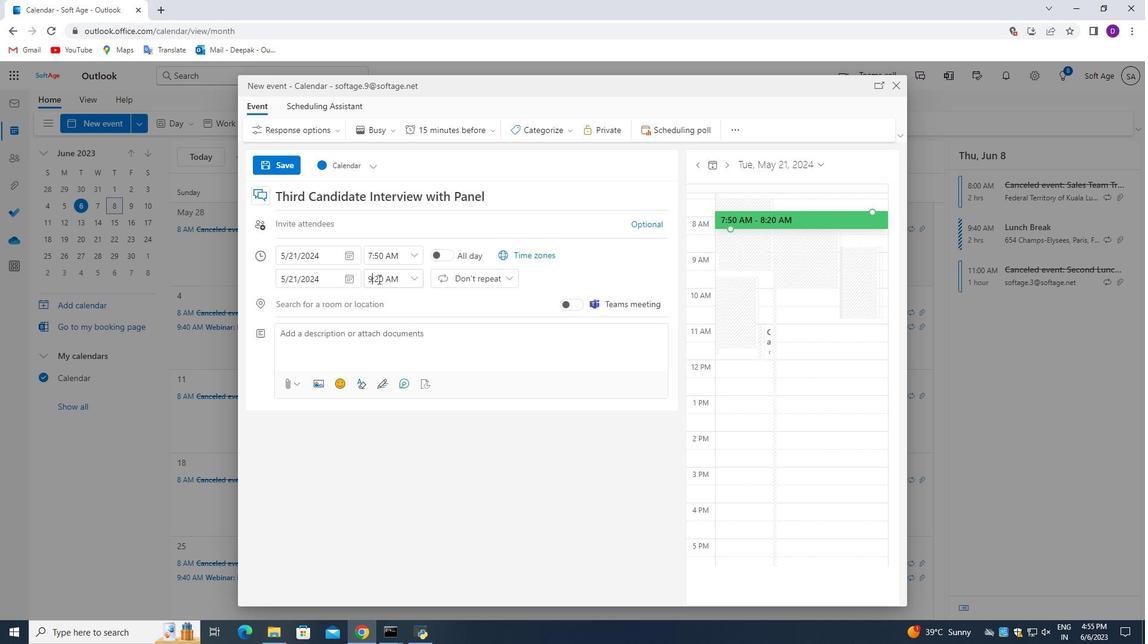 
Action: Mouse moved to (415, 344)
Screenshot: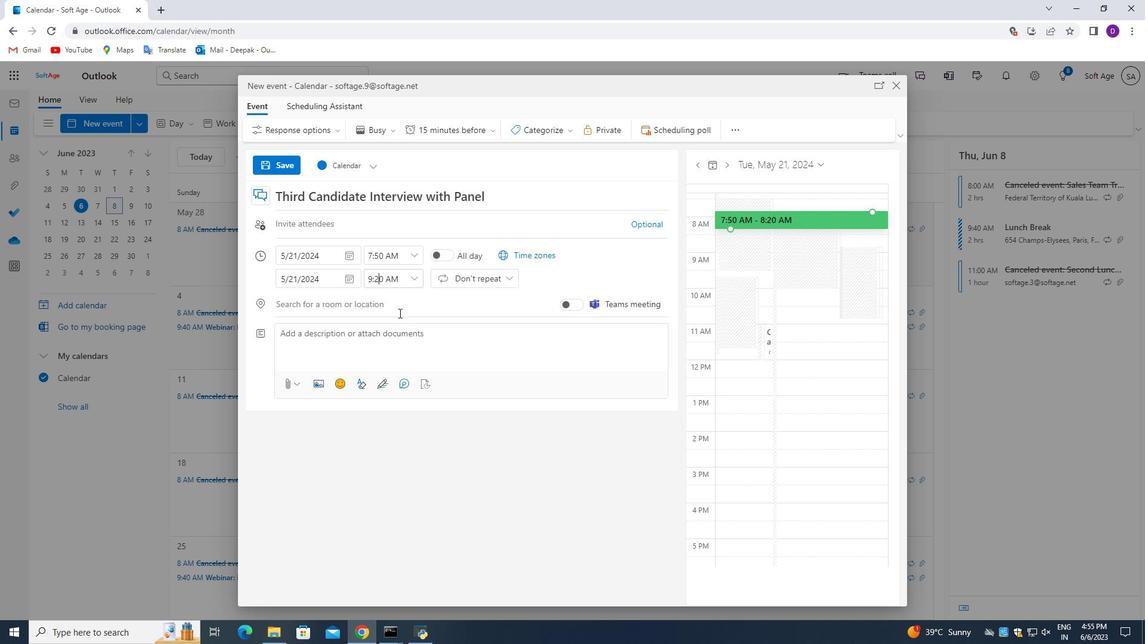 
Action: Key pressed <Key.backspace>5
Screenshot: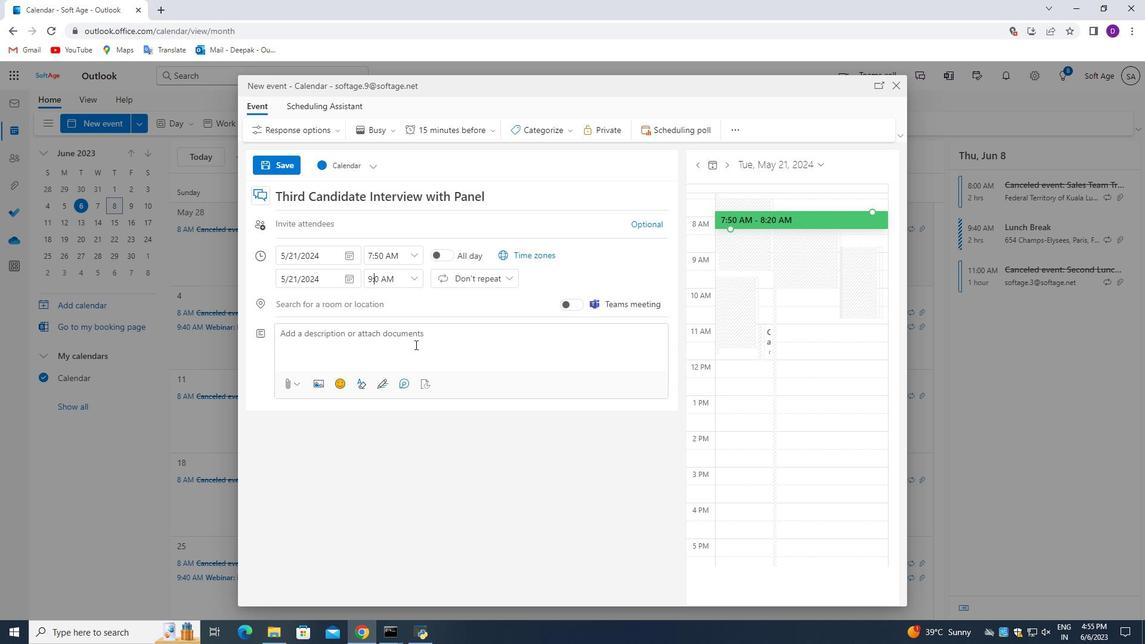 
Action: Mouse moved to (380, 333)
Screenshot: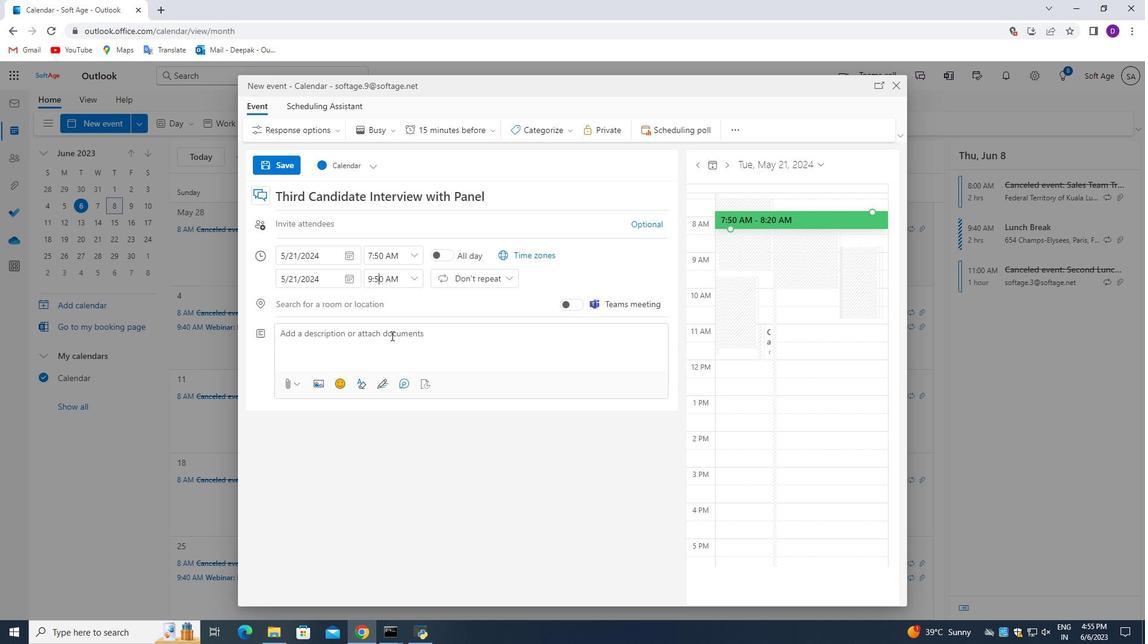 
Action: Mouse pressed left at (380, 333)
Screenshot: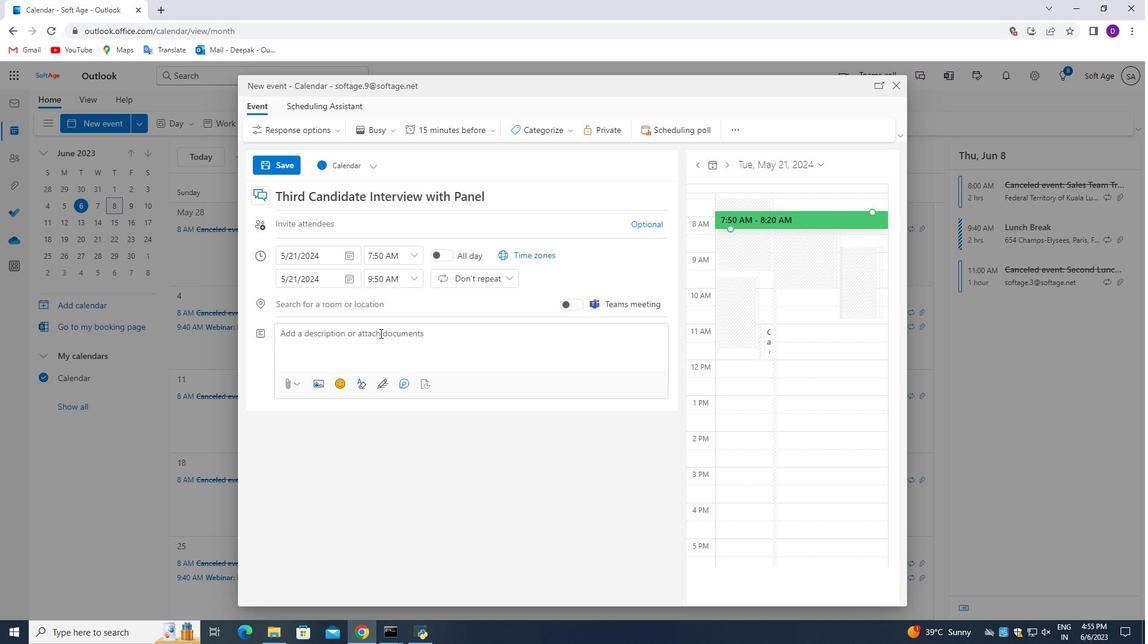 
Action: Mouse moved to (444, 500)
Screenshot: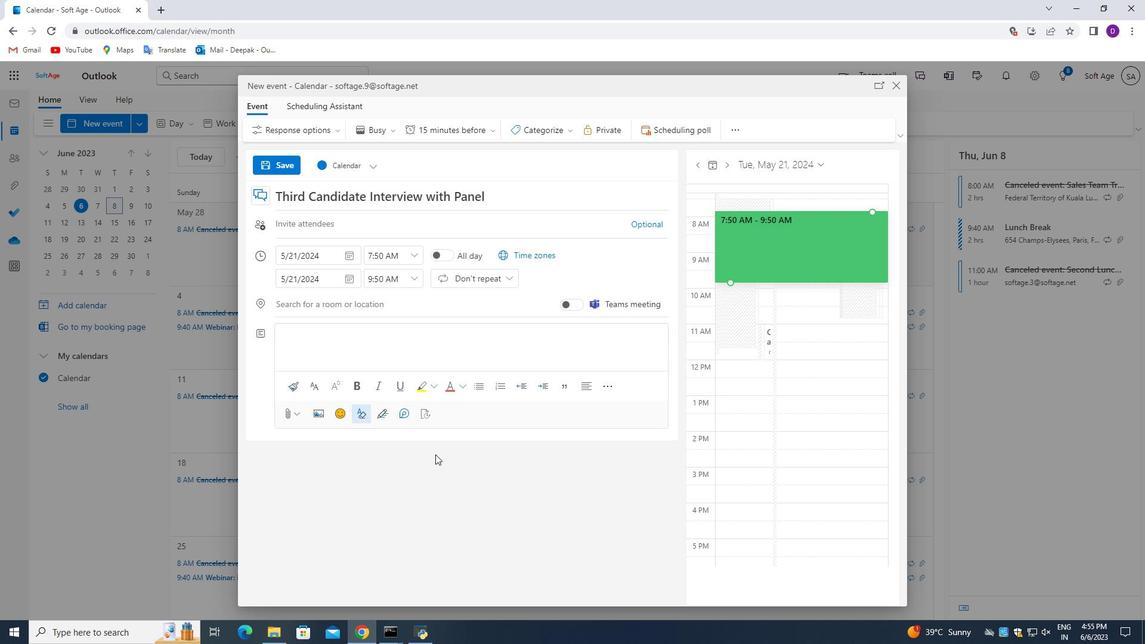 
Action: Key pressed <Key.shift_r>The<Key.space><Key.shift>Interview<Key.space>with<Key.space>a<Key.backspace><Key.shift_r>Aman<Key.space>is<Key.space>a<Key.space>structured<Key.space>and<Key.space>focused<Key.space>conversation<Key.space>aimed<Key.space>at<Key.space>assessing<Key.space>their<Key.space>qualifications,<Key.space>skills,<Key.space>and<Key.space>suitability<Key.space>for<Key.space>a<Key.space>specific<Key.space>fo<Key.backspace><Key.backspace>job<Key.space>role<Key.space>or<Key.space>position<Key.space>within<Key.space>the<Key.space>organization.<Key.space><Key.shift_r>The<Key.space>interview<Key.space>provides<Key.space>an<Key.space>opportunity<Key.space>for<Key.space>the<Key.space>hiring<Key.space>team<Key.space>to<Key.space>gather<Key.space>valuable<Key.space>information<Key.space>about<Key.space>the<Key.space>candia<Key.backspace>date's<Key.space>experience,<Key.space>abilities<Key.space><Key.backspace>,<Key.space>and<Key.space>potential<Key.space>cultural<Key.space>fit.
Screenshot: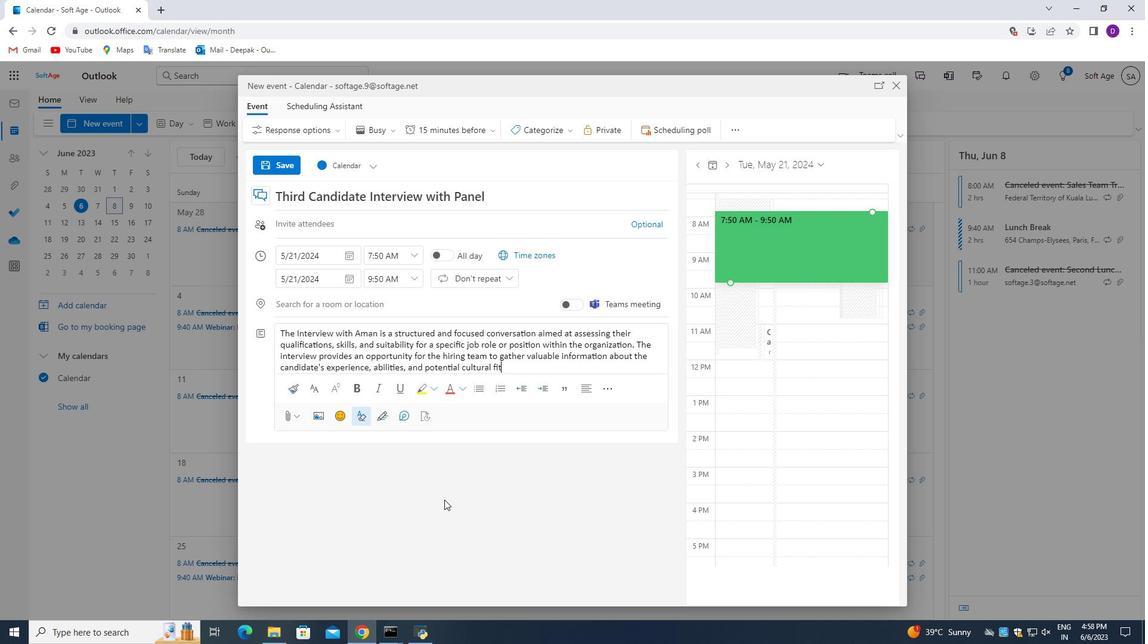 
Action: Mouse moved to (549, 136)
Screenshot: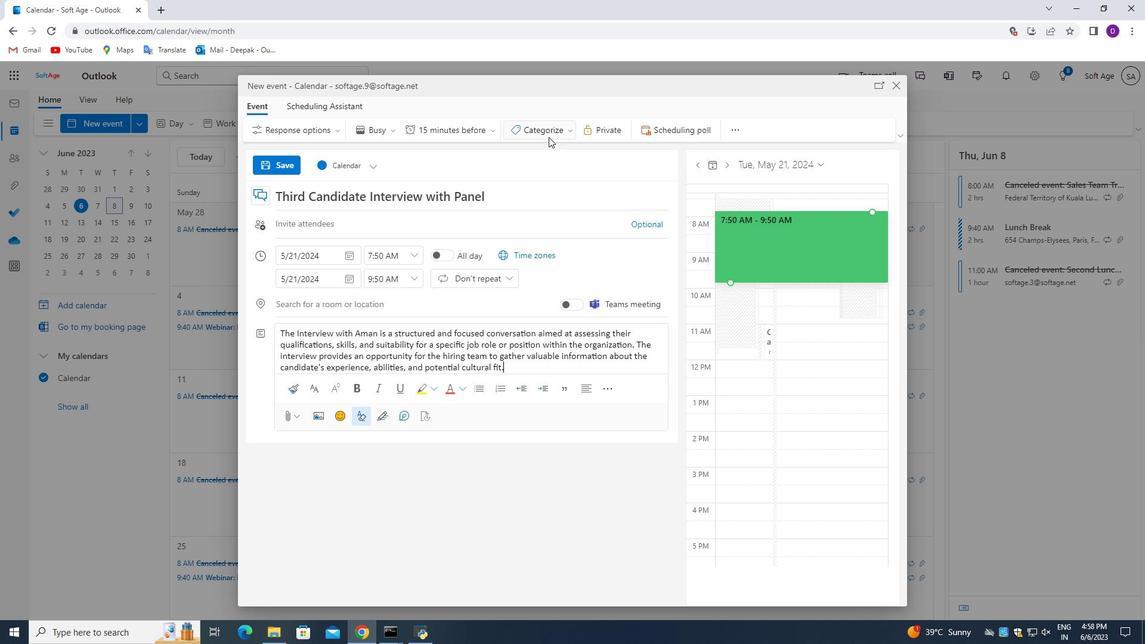 
Action: Mouse pressed left at (549, 136)
Screenshot: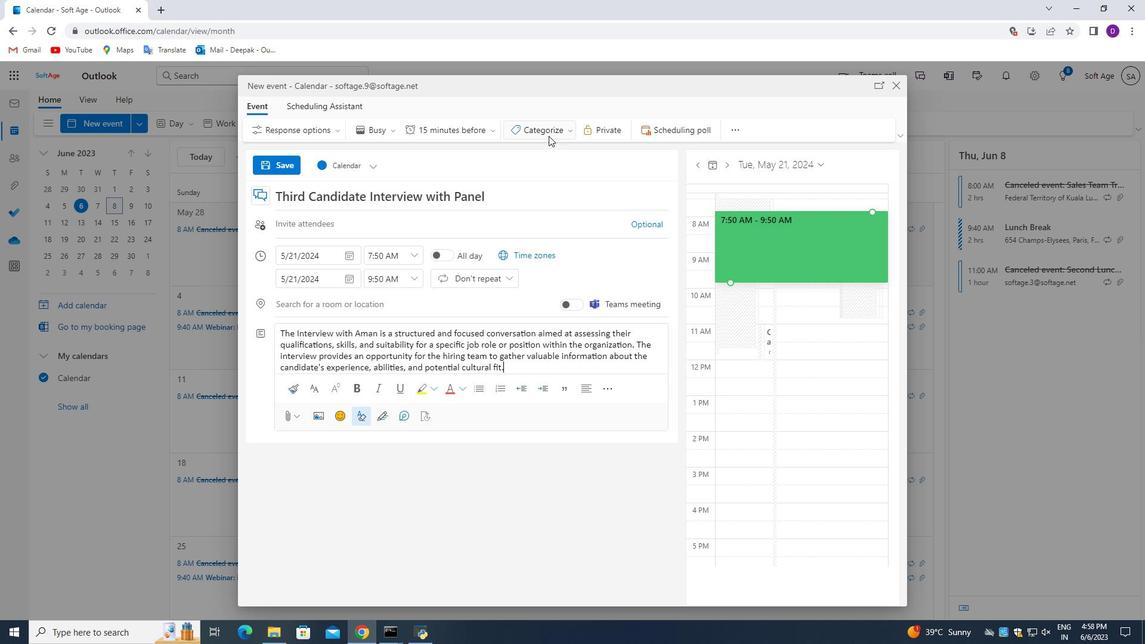
Action: Mouse moved to (551, 247)
Screenshot: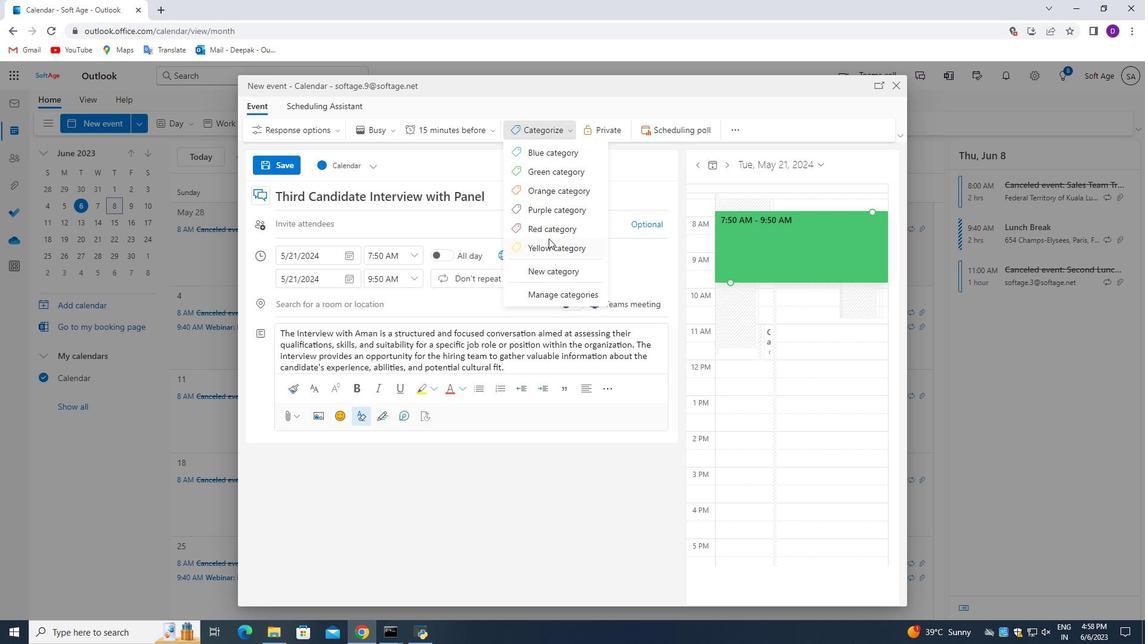 
Action: Mouse pressed left at (551, 247)
Screenshot: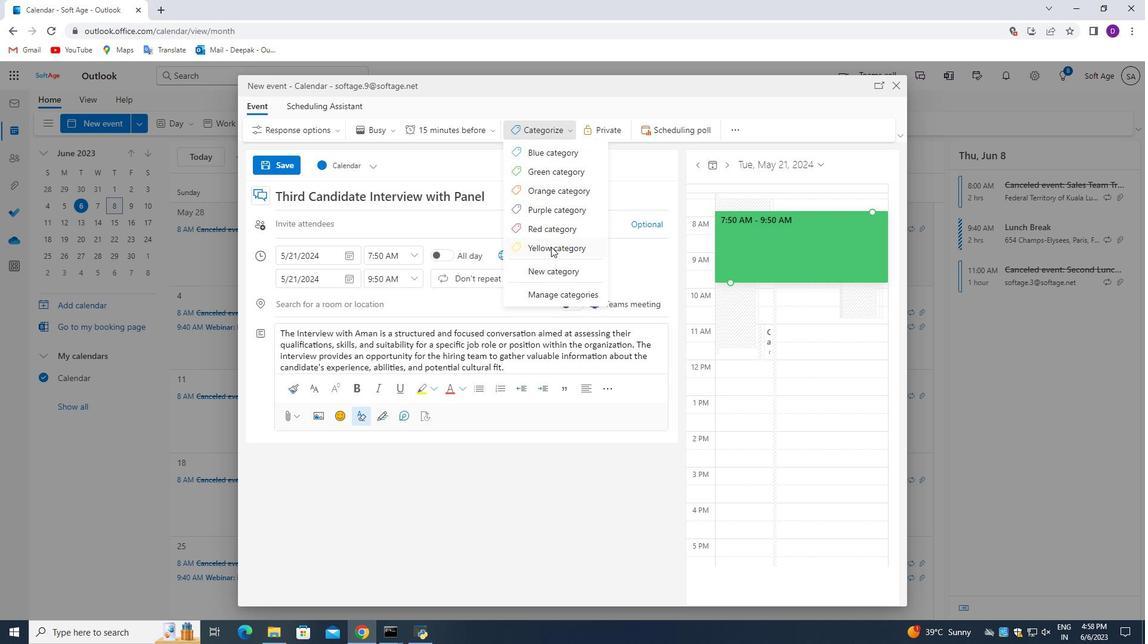 
Action: Mouse moved to (321, 224)
Screenshot: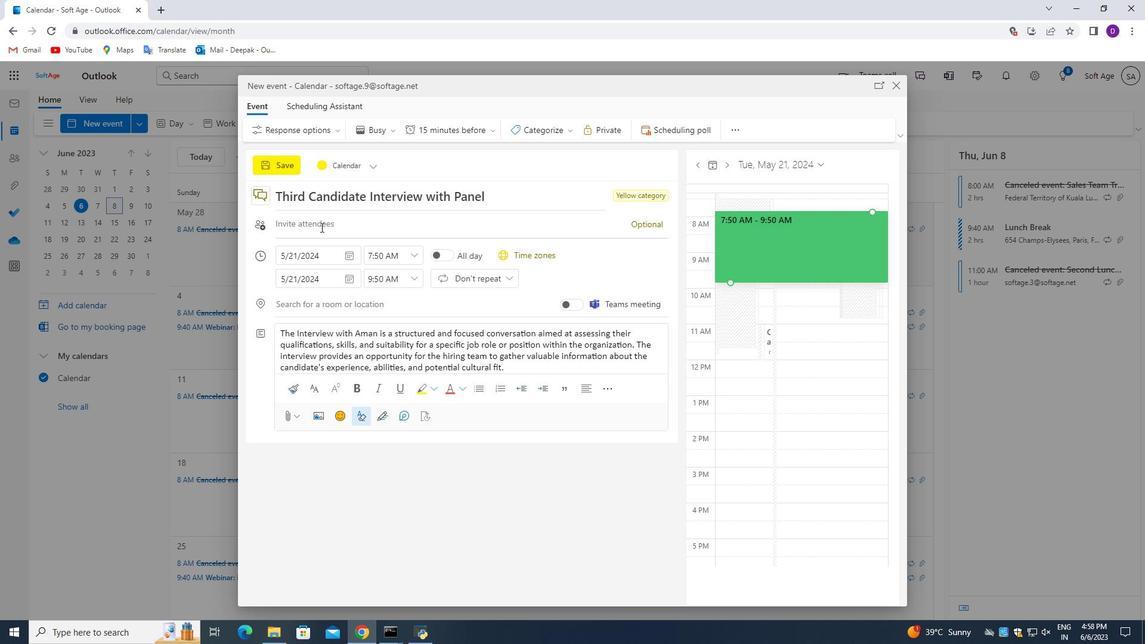 
Action: Mouse pressed left at (321, 224)
Screenshot: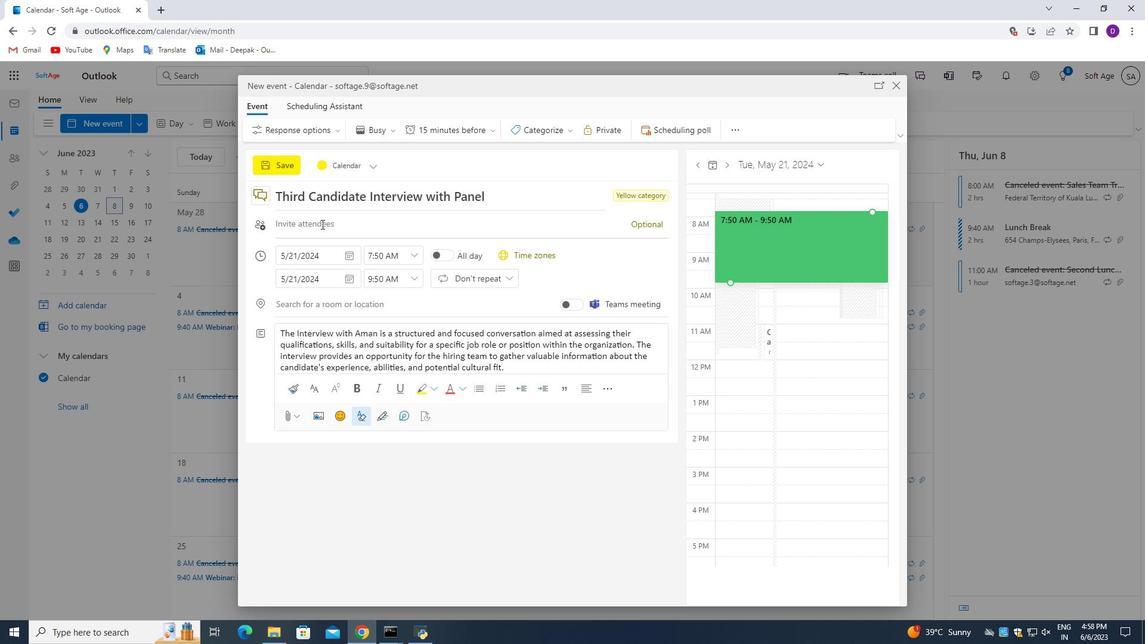 
Action: Mouse moved to (399, 500)
Screenshot: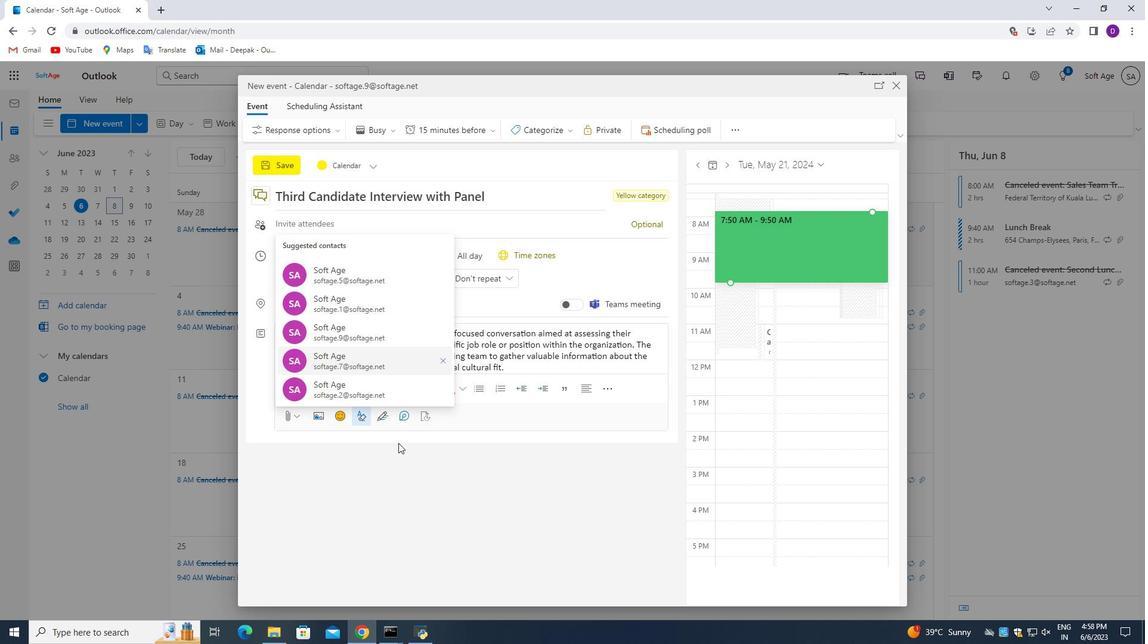 
Action: Key pressed softage.1<Key.shift>@softage.net<Key.enter>
Screenshot: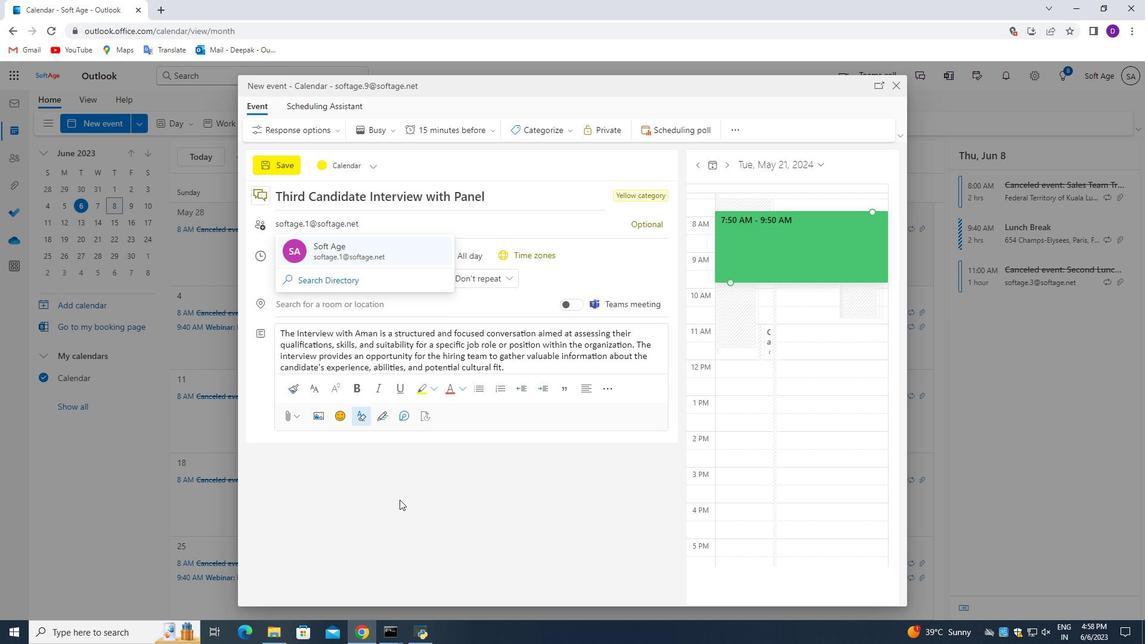 
Action: Mouse moved to (642, 227)
Screenshot: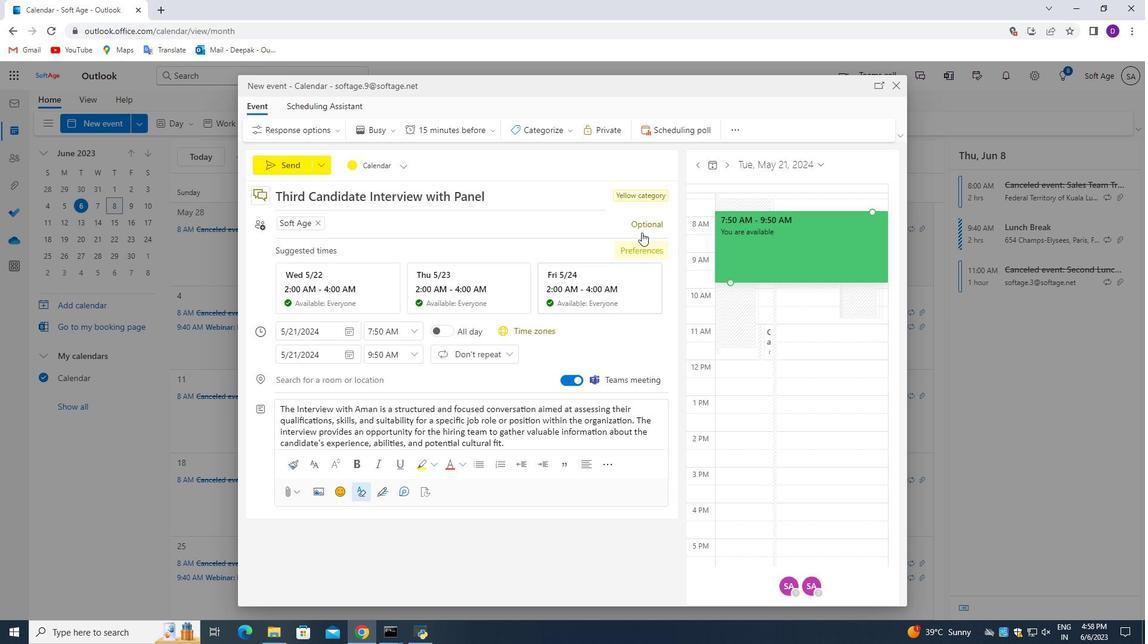 
Action: Mouse pressed left at (642, 227)
Screenshot: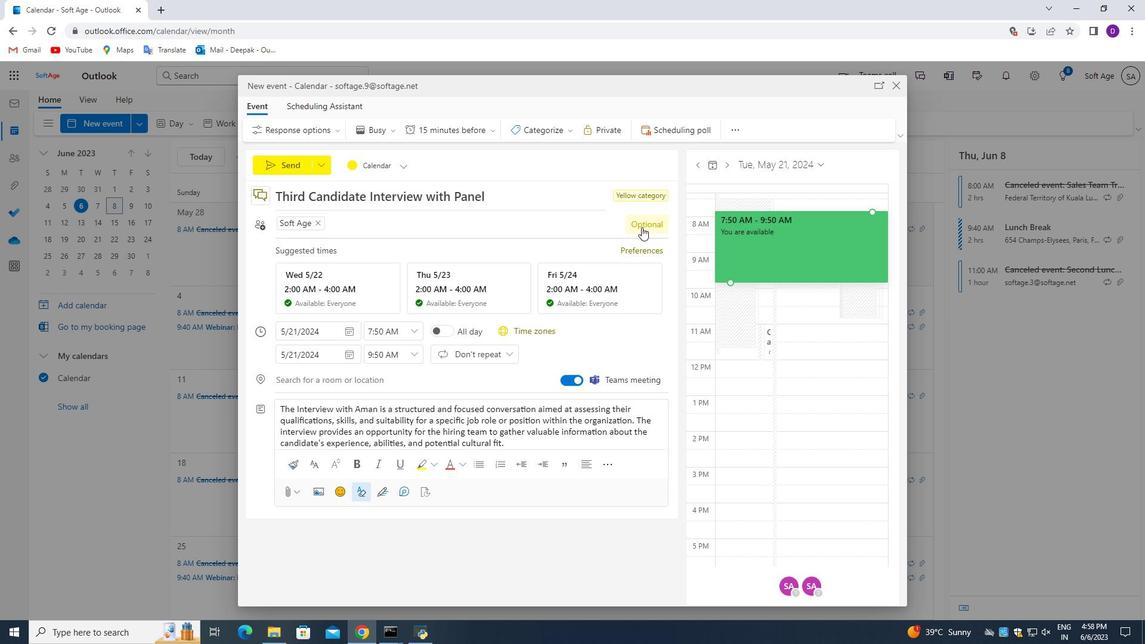 
Action: Mouse moved to (399, 236)
Screenshot: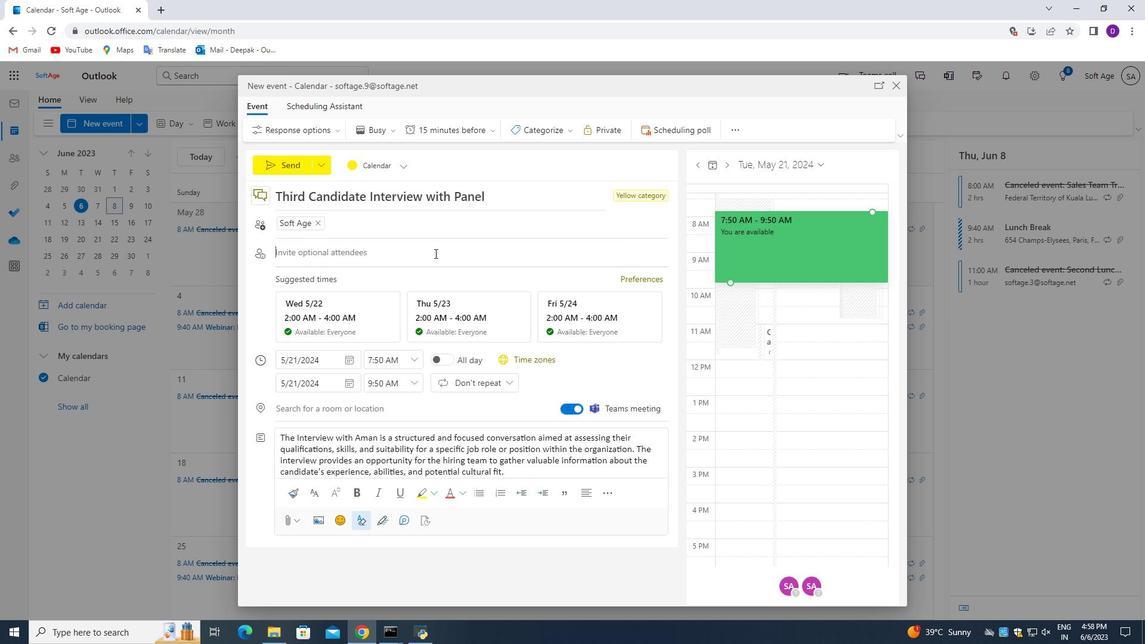 
Action: Key pressed softage.2<Key.shift>@softage.in<Key.backspace><Key.backspace>net<Key.enter>
Screenshot: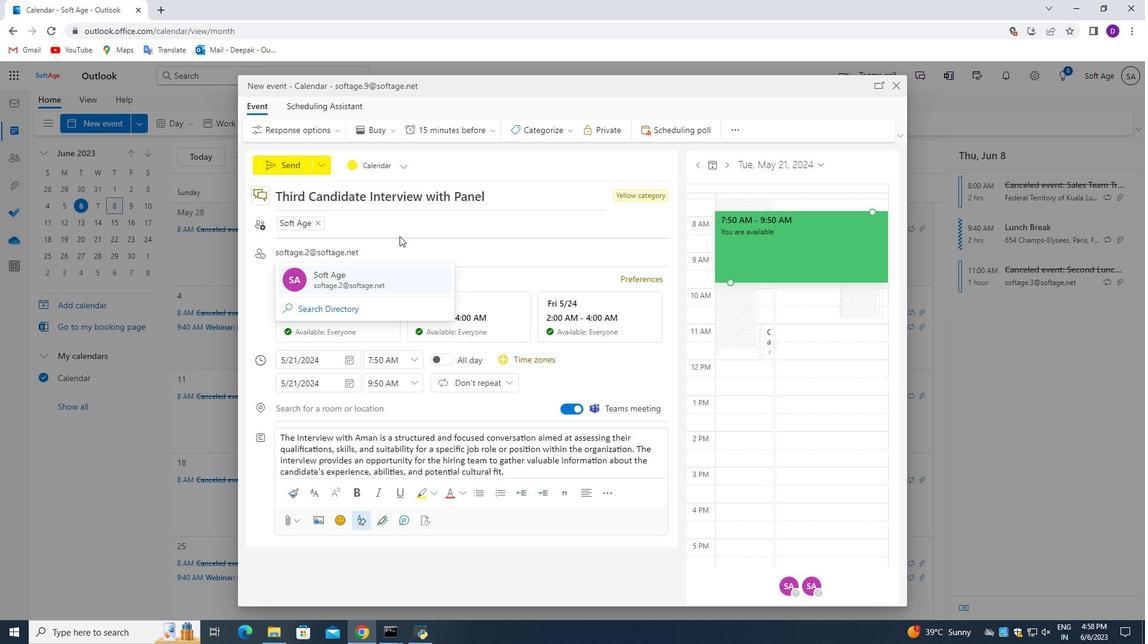 
Action: Mouse moved to (465, 135)
Screenshot: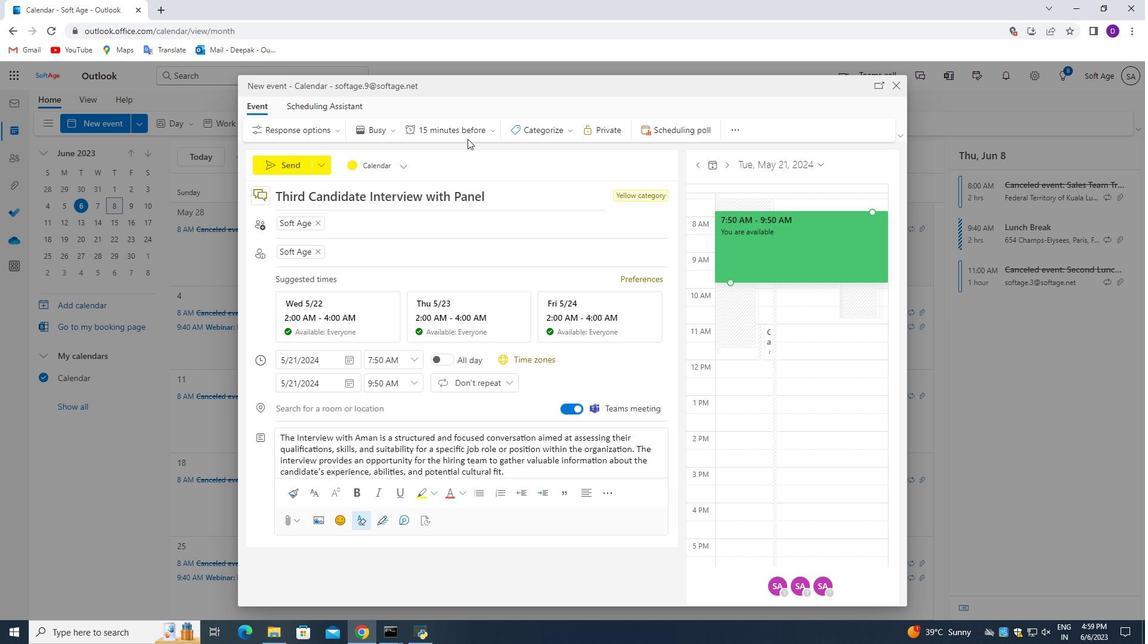 
Action: Mouse pressed left at (465, 135)
Screenshot: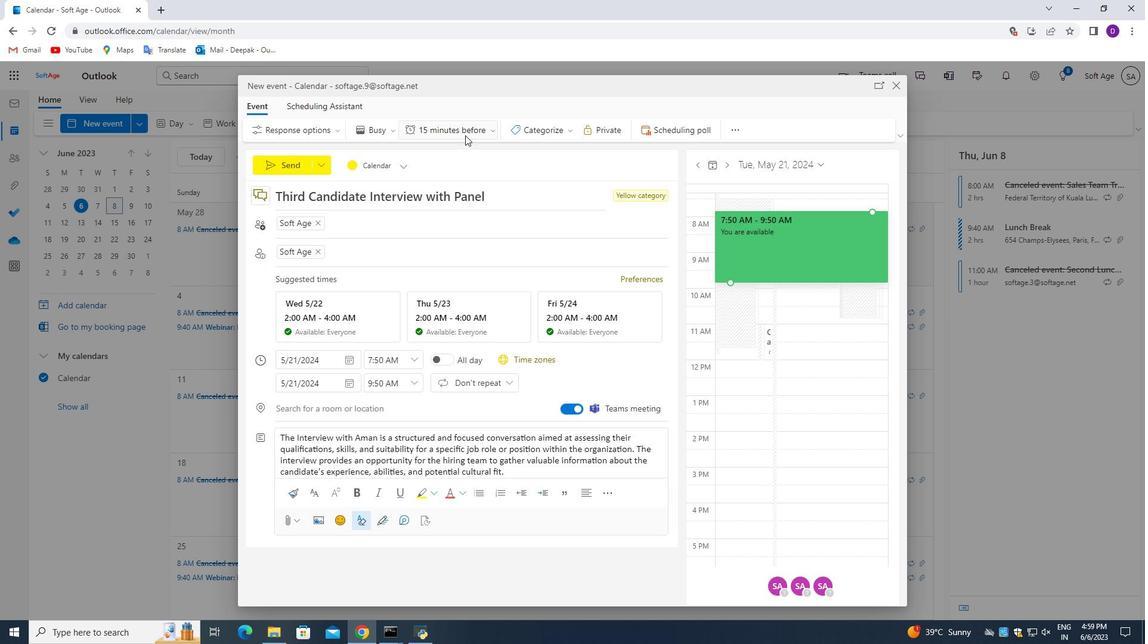 
Action: Mouse moved to (454, 201)
Screenshot: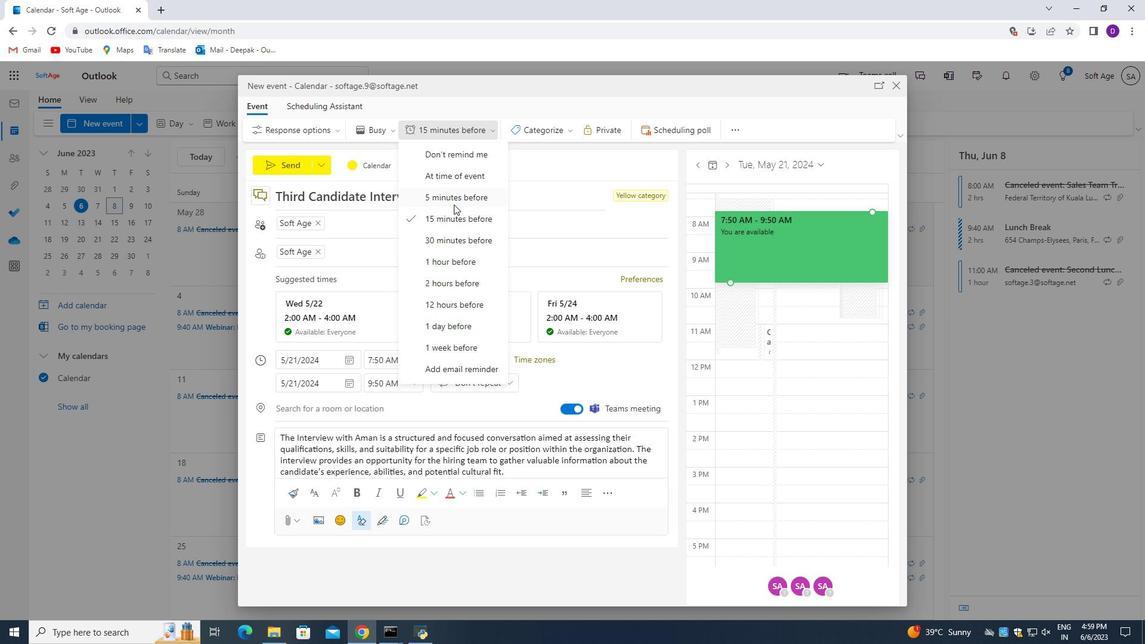 
Action: Mouse pressed left at (454, 201)
Screenshot: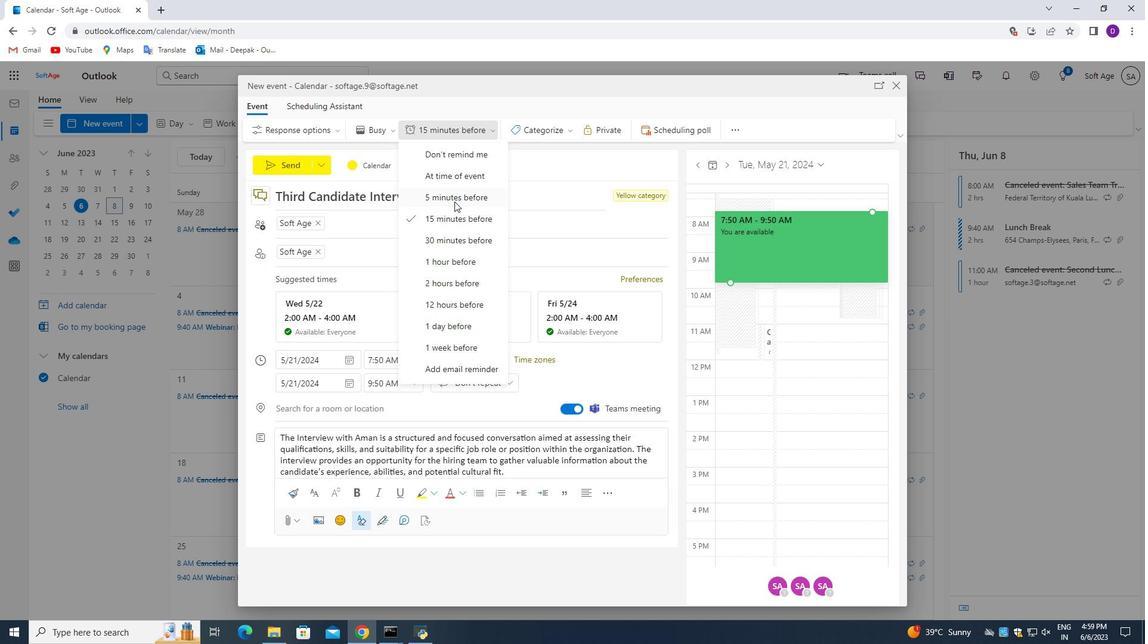 
Action: Mouse moved to (431, 287)
Screenshot: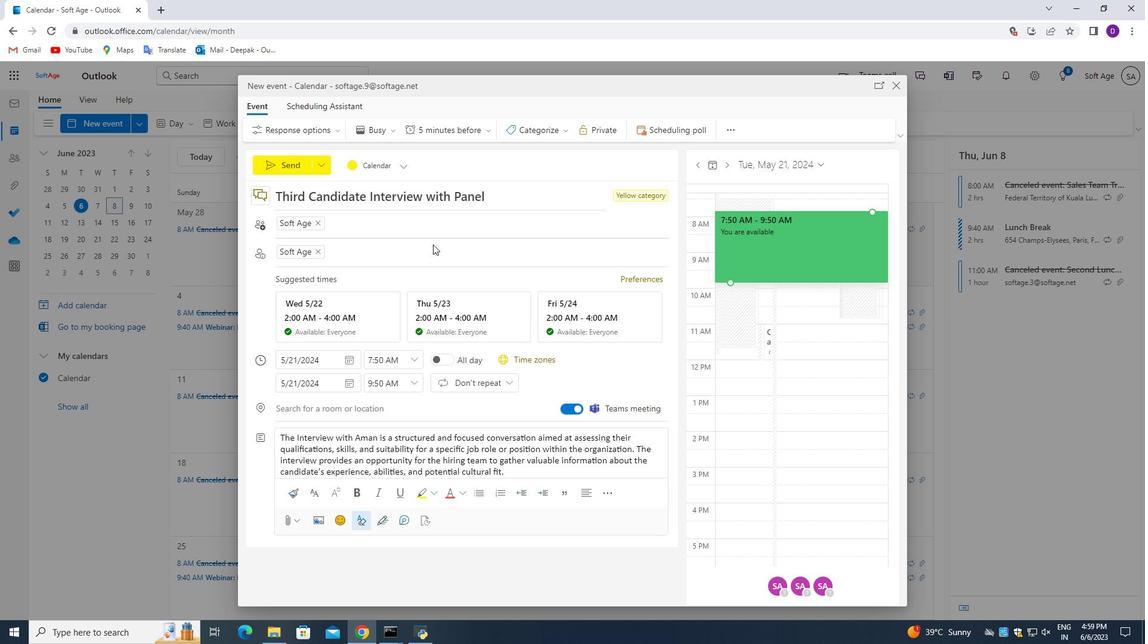 
Action: Mouse scrolled (431, 287) with delta (0, 0)
Screenshot: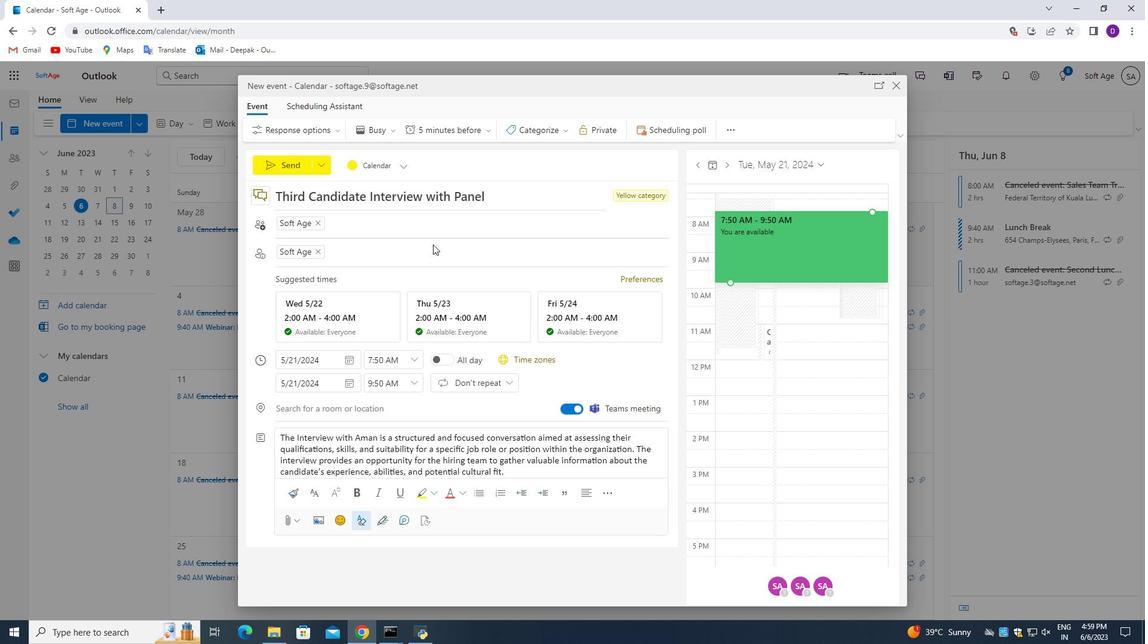 
Action: Mouse moved to (429, 299)
Screenshot: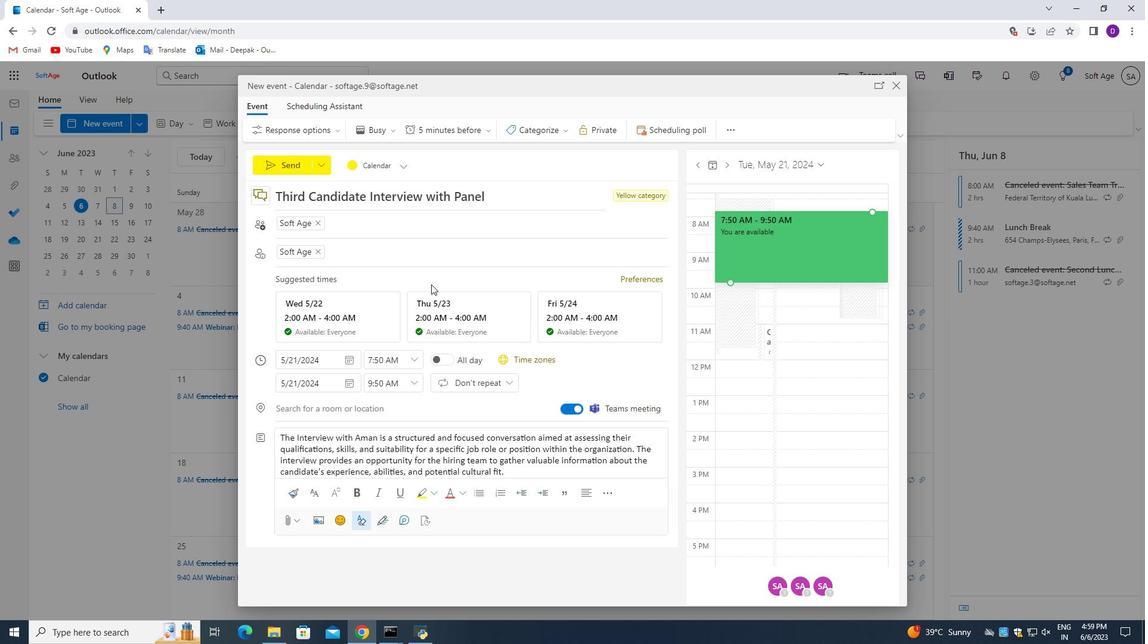 
Action: Mouse scrolled (429, 298) with delta (0, 0)
Screenshot: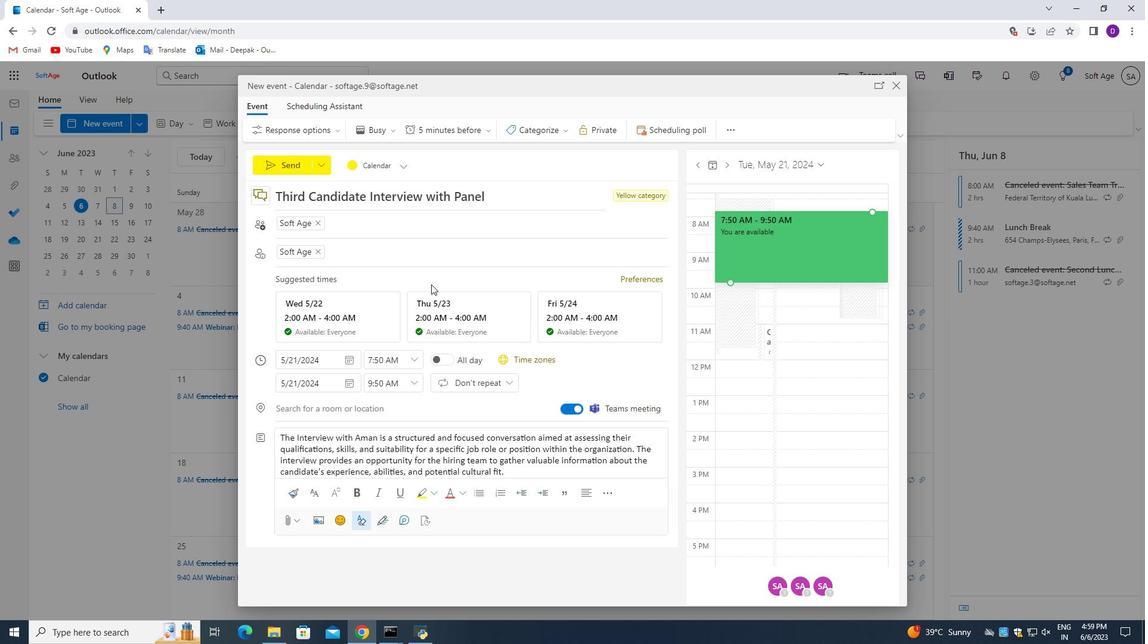 
Action: Mouse moved to (427, 305)
Screenshot: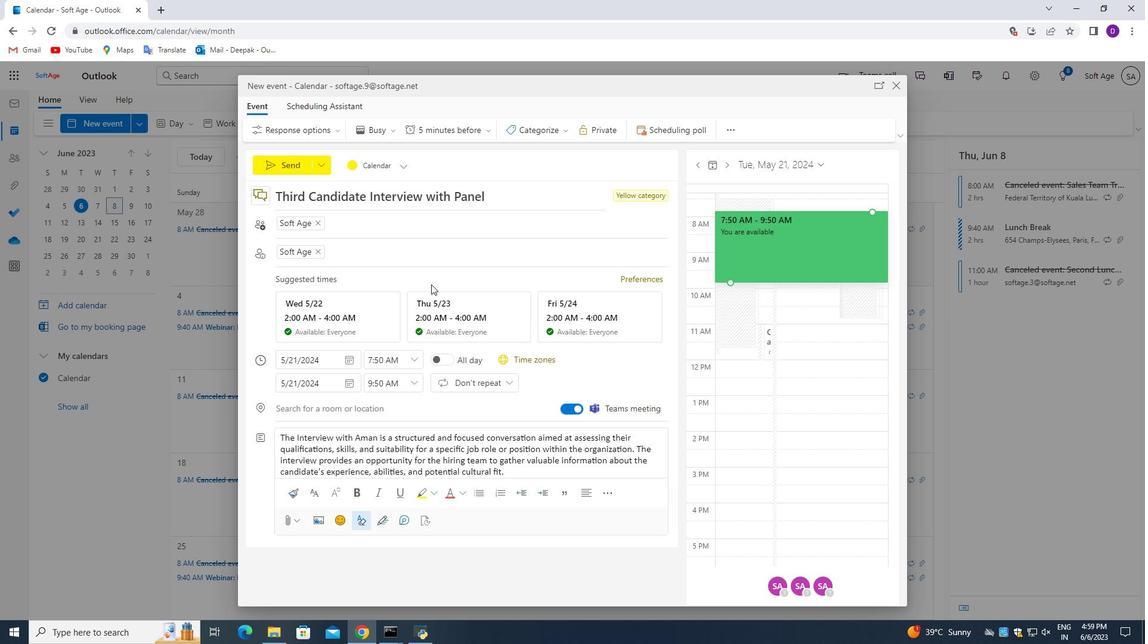 
Action: Mouse scrolled (427, 304) with delta (0, 0)
Screenshot: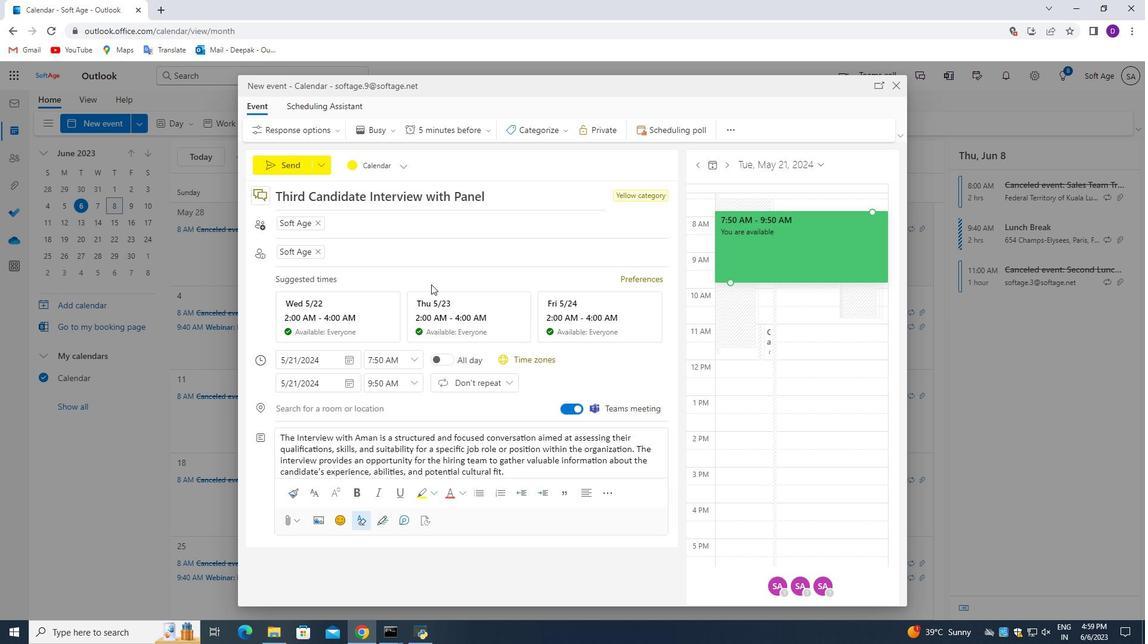 
Action: Mouse moved to (425, 308)
Screenshot: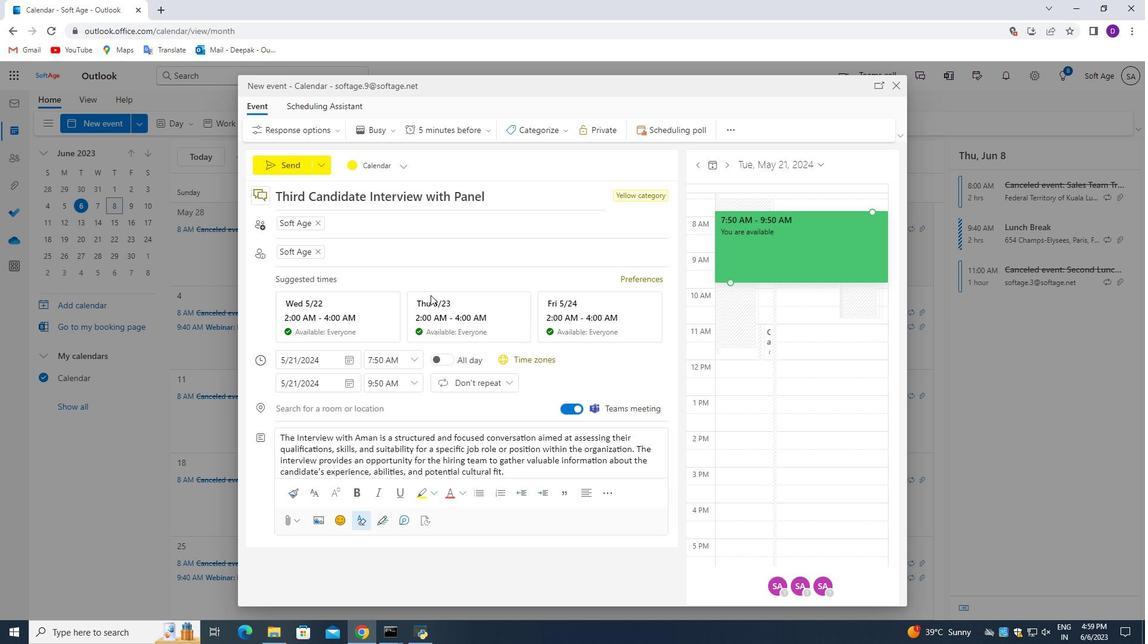 
Action: Mouse scrolled (425, 307) with delta (0, 0)
Screenshot: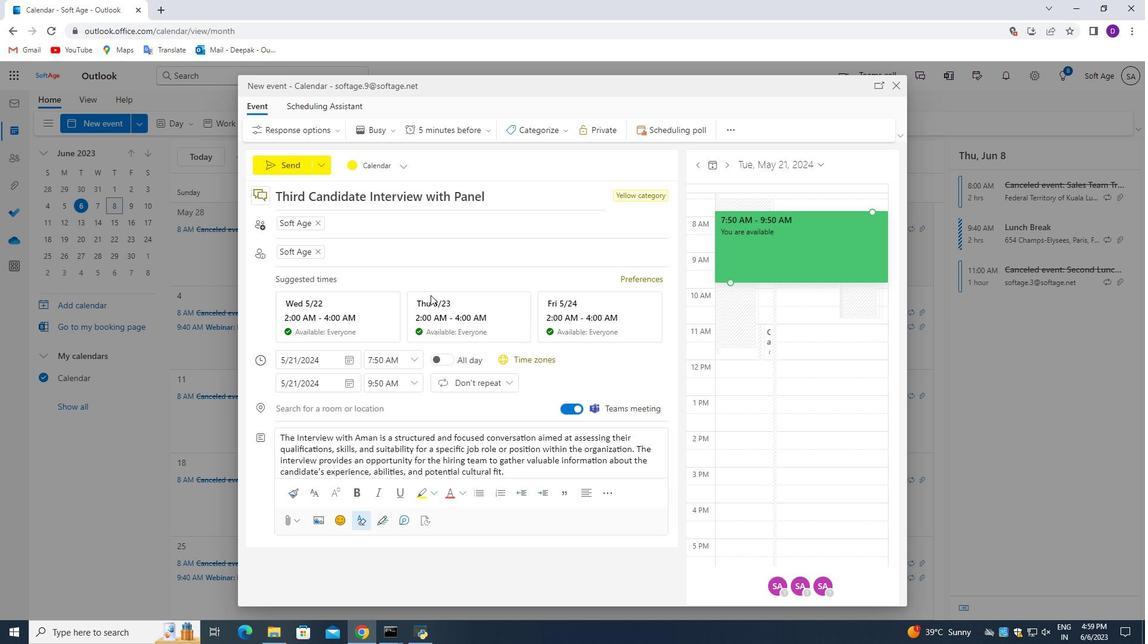 
Action: Mouse moved to (323, 294)
Screenshot: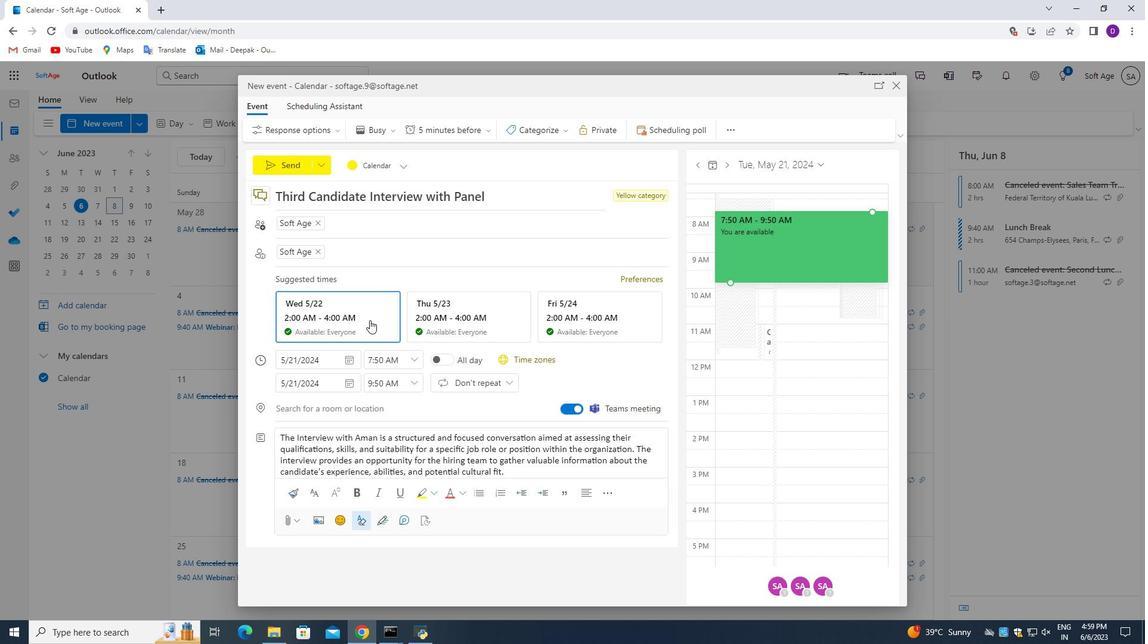 
Action: Mouse scrolled (323, 295) with delta (0, 0)
Screenshot: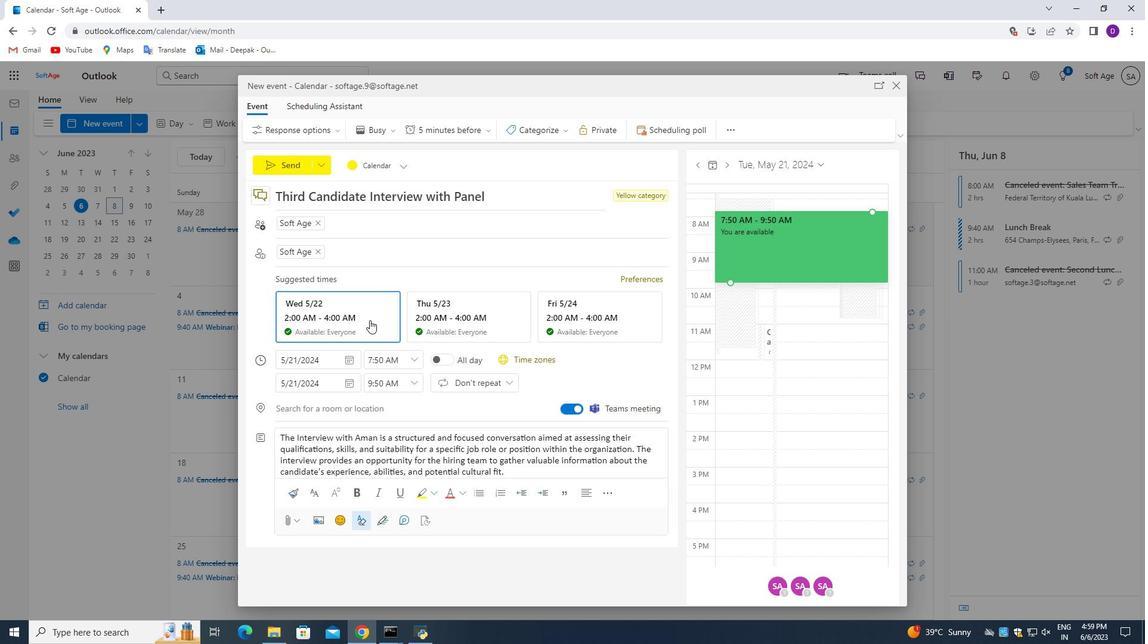 
Action: Mouse moved to (306, 269)
Screenshot: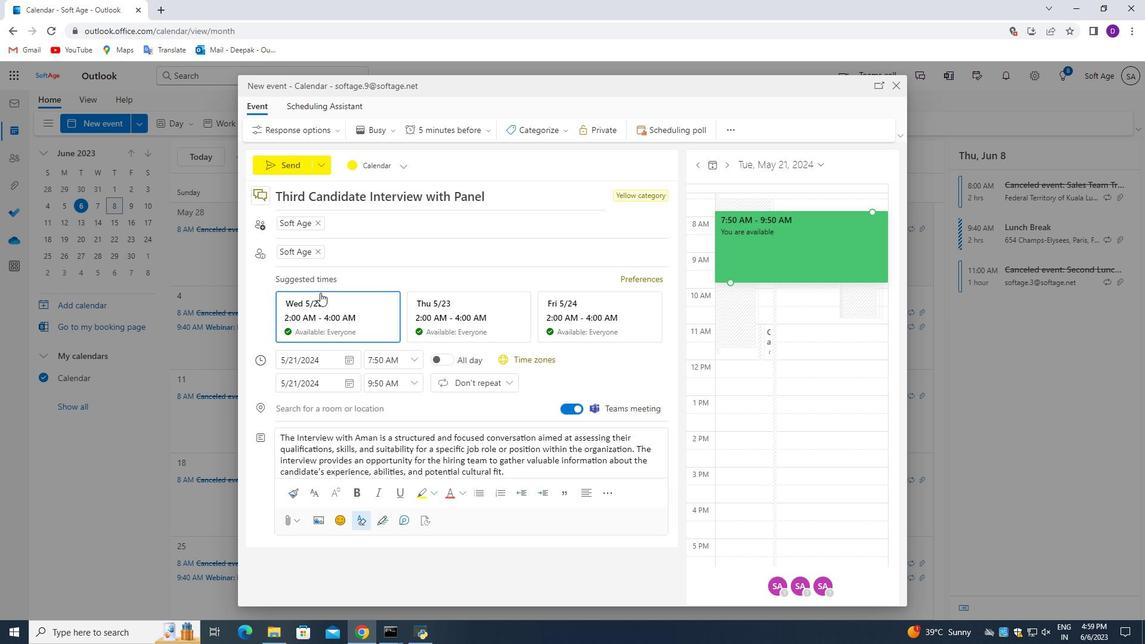 
Action: Mouse scrolled (306, 270) with delta (0, 0)
Screenshot: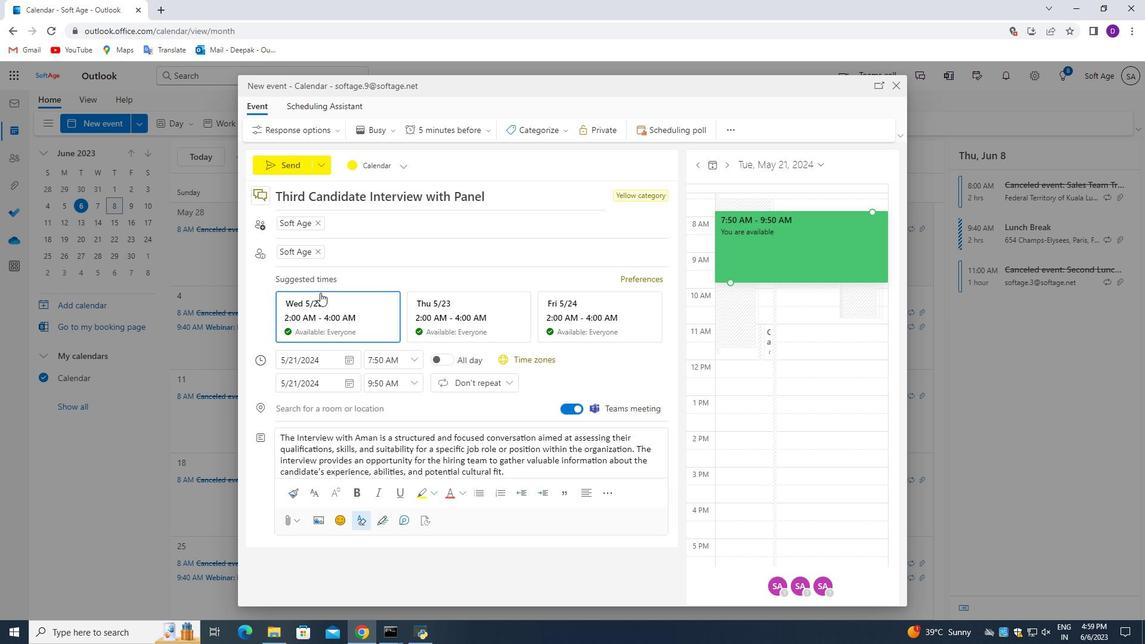 
Action: Mouse moved to (269, 162)
Screenshot: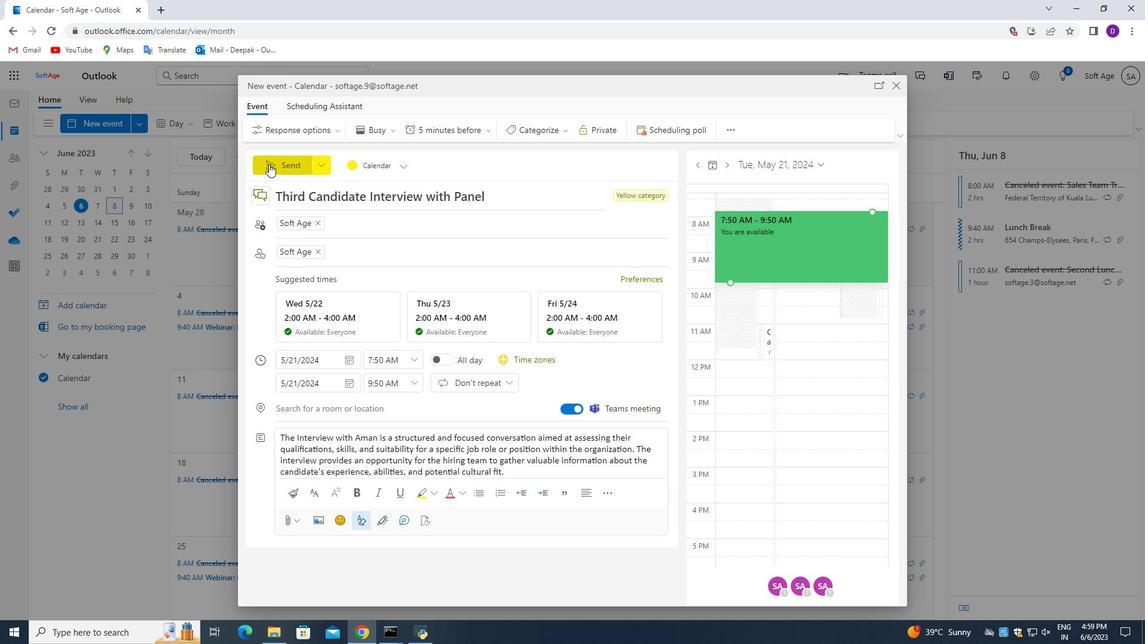 
Action: Mouse pressed left at (269, 162)
Screenshot: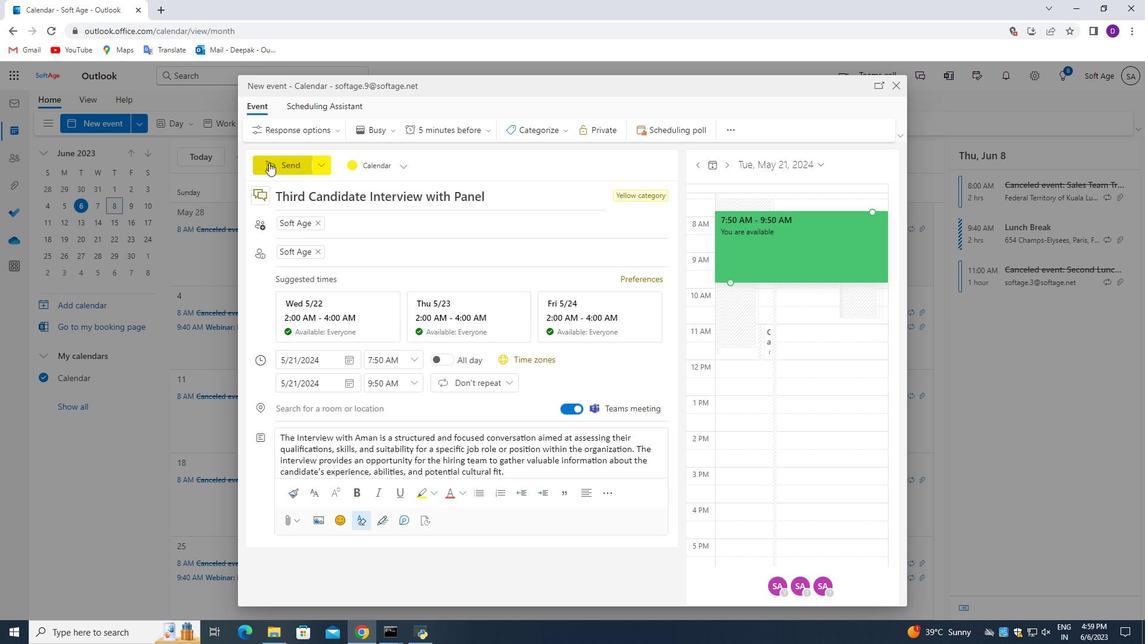
Action: Mouse moved to (350, 383)
Screenshot: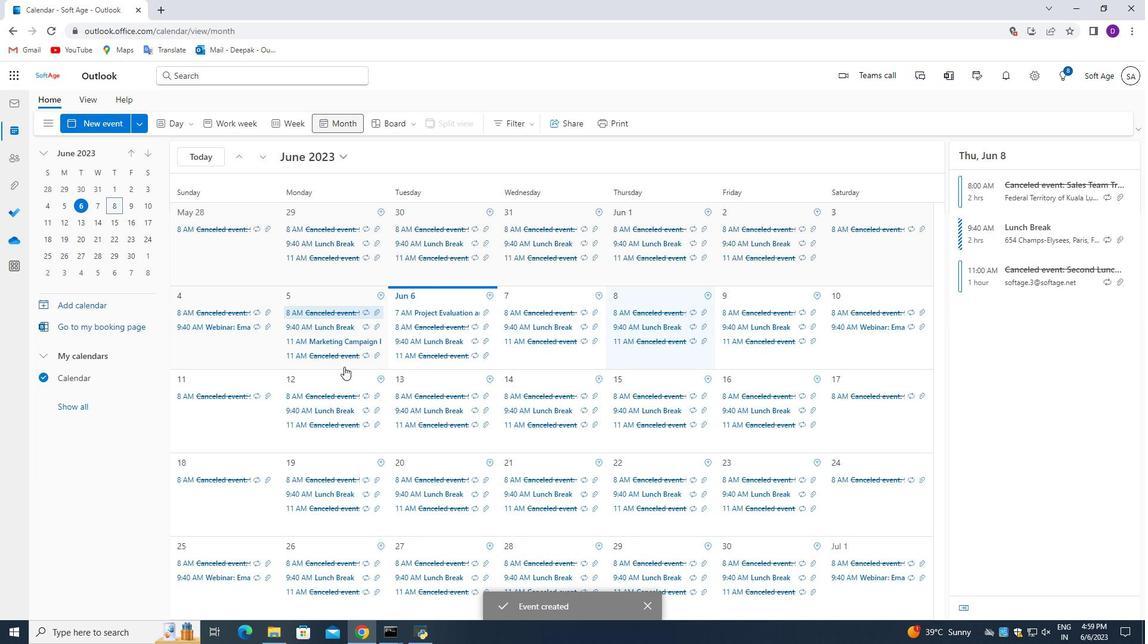 
Action: Mouse scrolled (350, 383) with delta (0, 0)
Screenshot: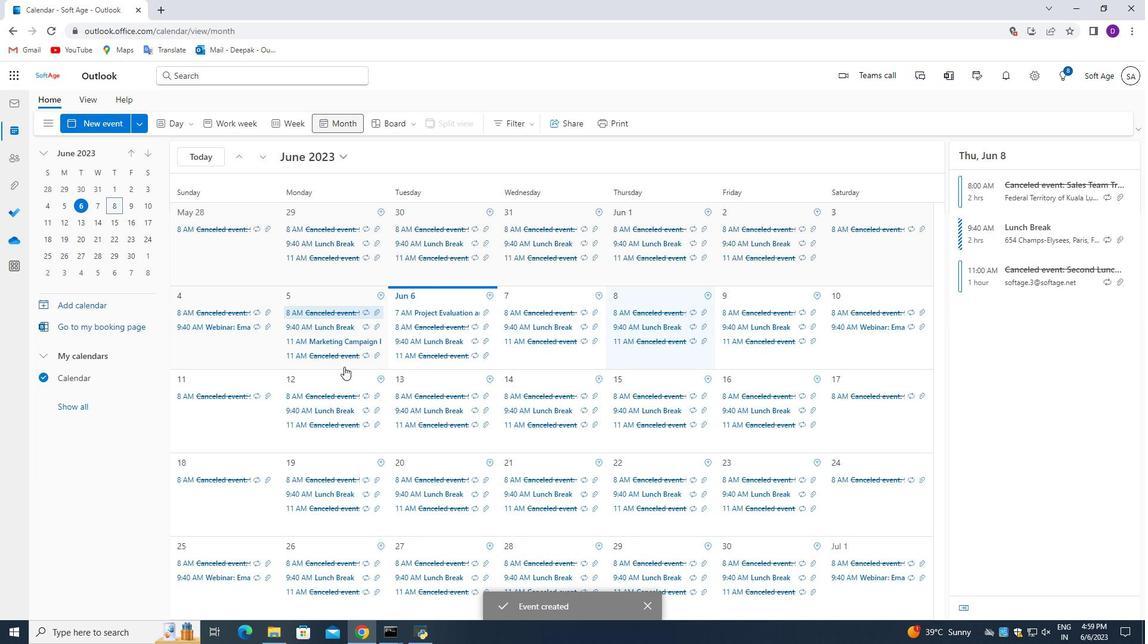 
Action: Mouse scrolled (350, 383) with delta (0, 0)
Screenshot: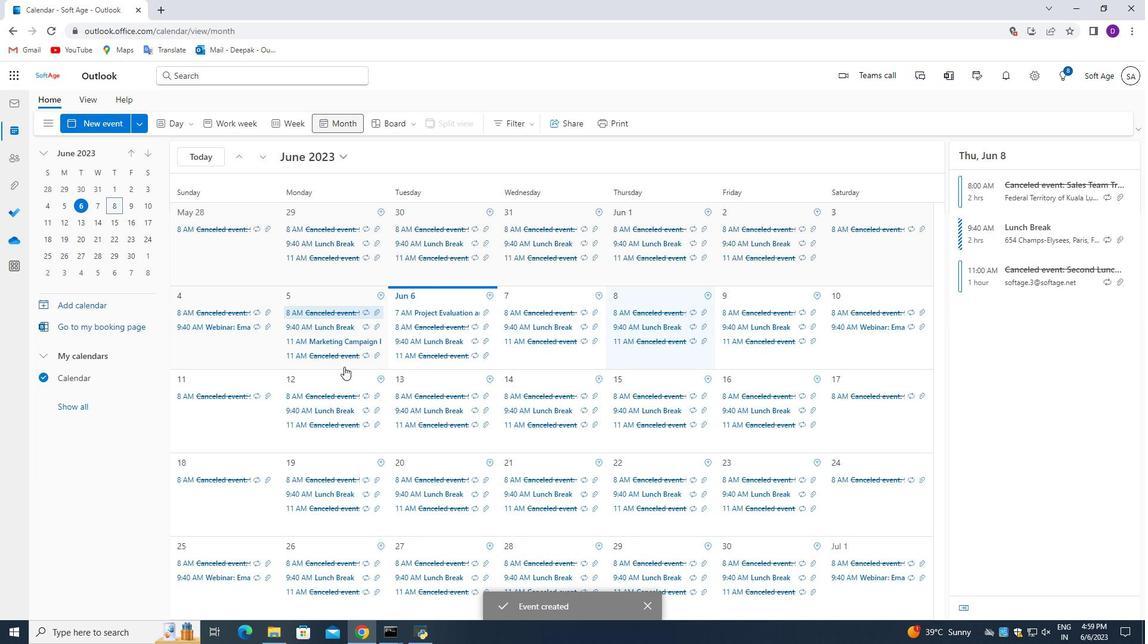 
Action: Mouse moved to (350, 383)
Screenshot: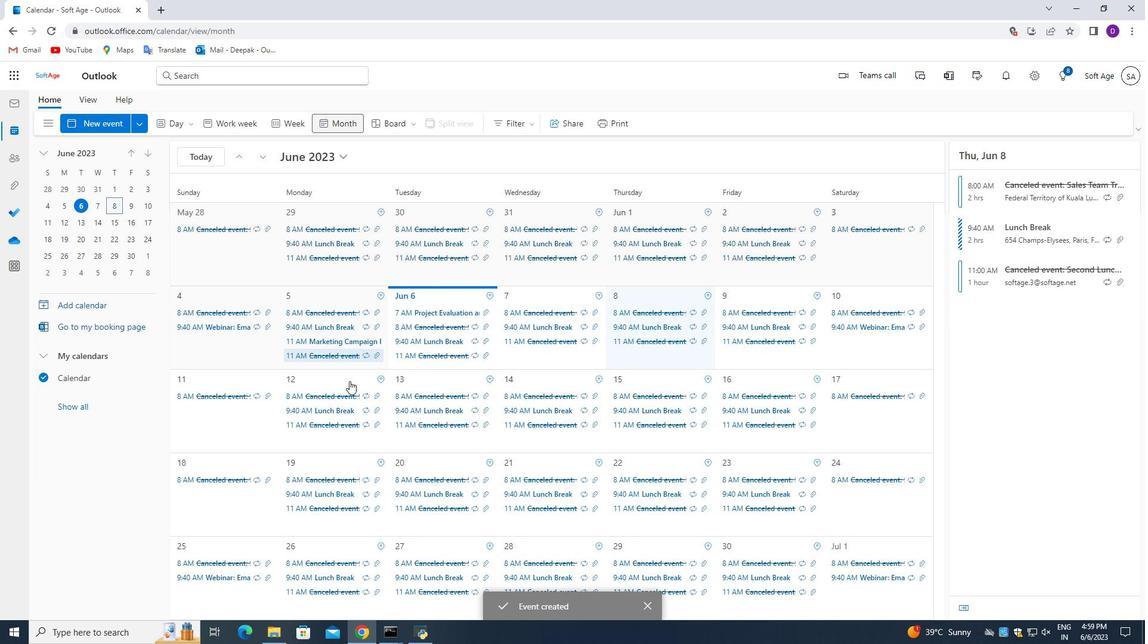 
Action: Mouse scrolled (350, 384) with delta (0, 0)
Screenshot: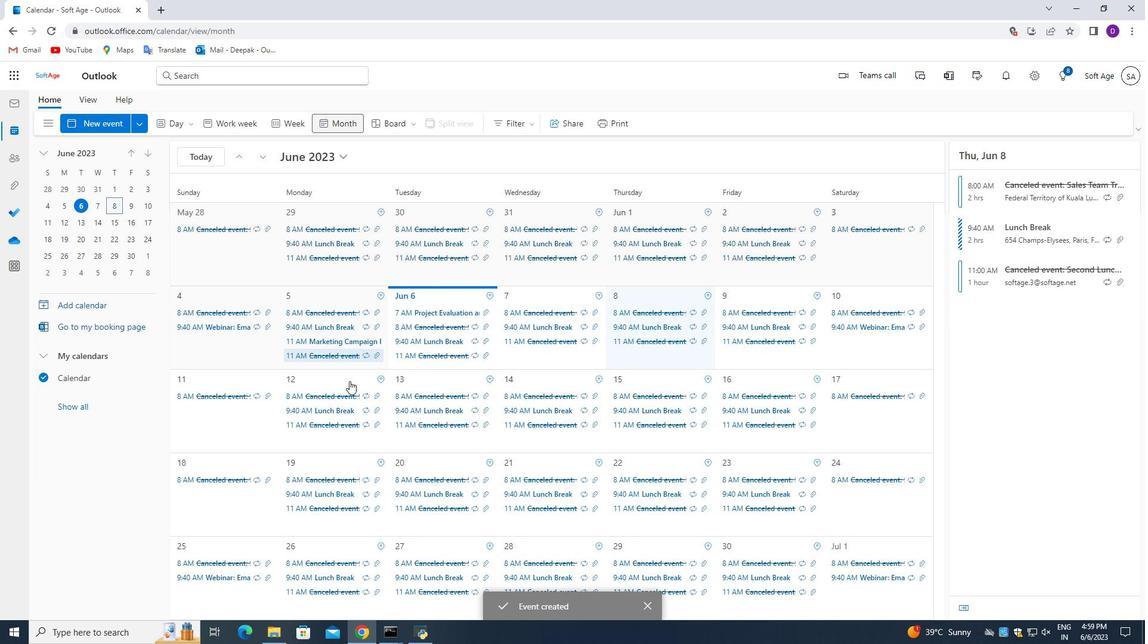 
